 Task: Look for space in Mazyr, Belarus from 7th July, 2023 to 14th July, 2023 for 1 adult in price range Rs.6000 to Rs.14000. Place can be shared room with 1  bedroom having 1 bed and 1 bathroom. Property type can be house, flat, guest house, hotel. Booking option can be shelf check-in. Required host language is English.
Action: Mouse moved to (395, 126)
Screenshot: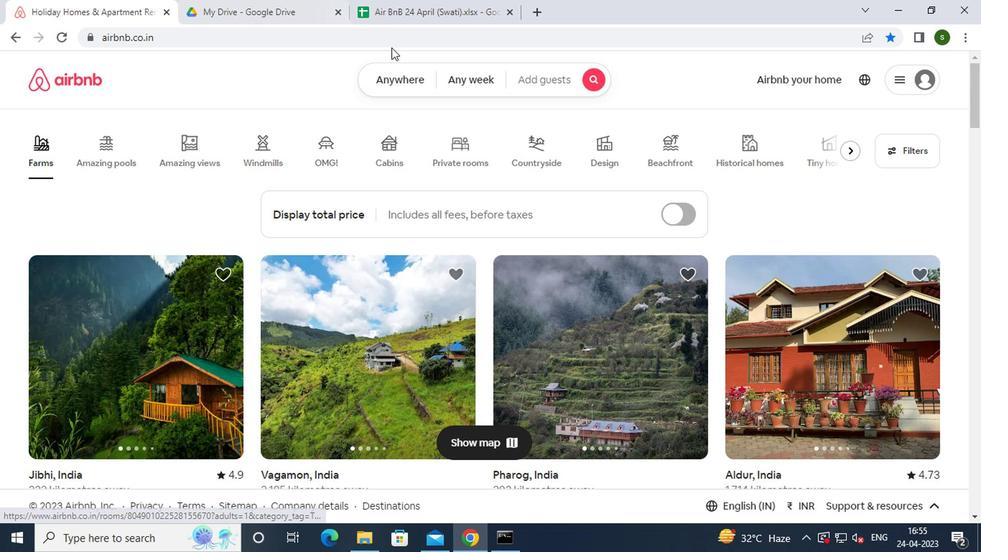 
Action: Mouse pressed left at (395, 126)
Screenshot: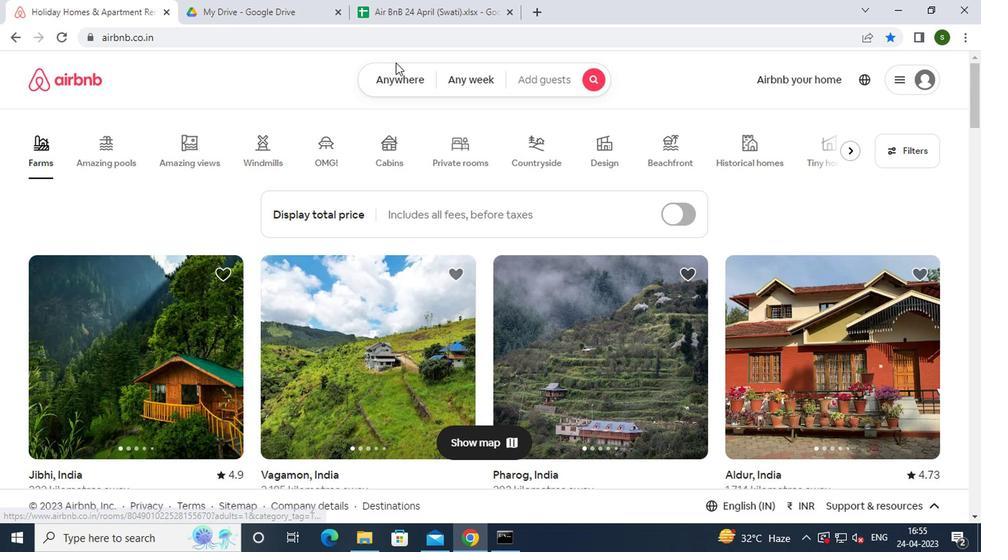 
Action: Mouse moved to (292, 172)
Screenshot: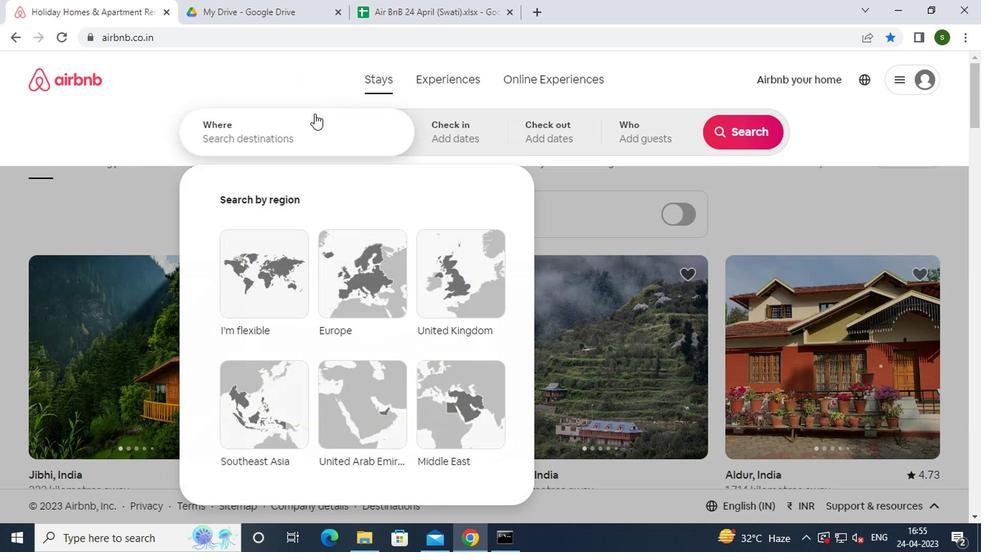 
Action: Mouse pressed left at (292, 172)
Screenshot: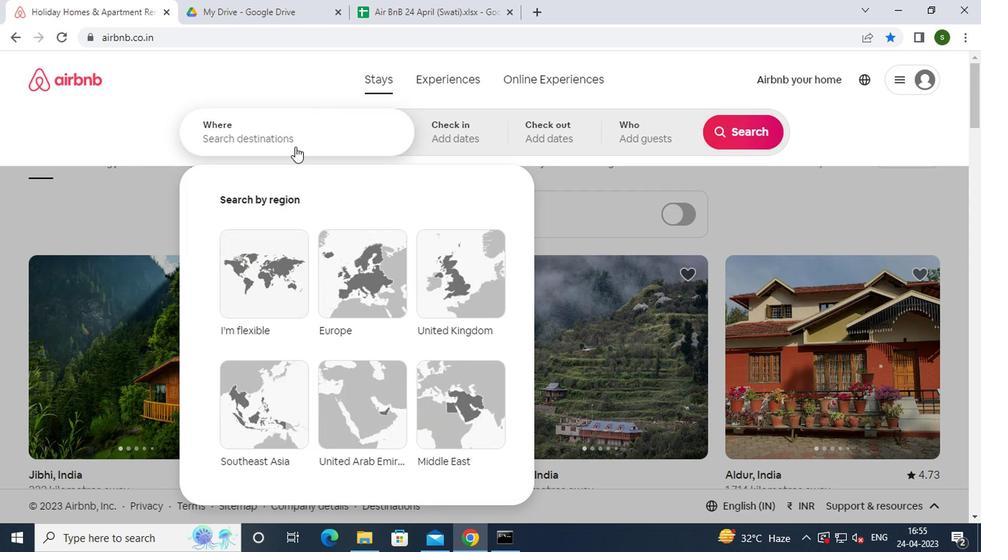 
Action: Mouse moved to (294, 169)
Screenshot: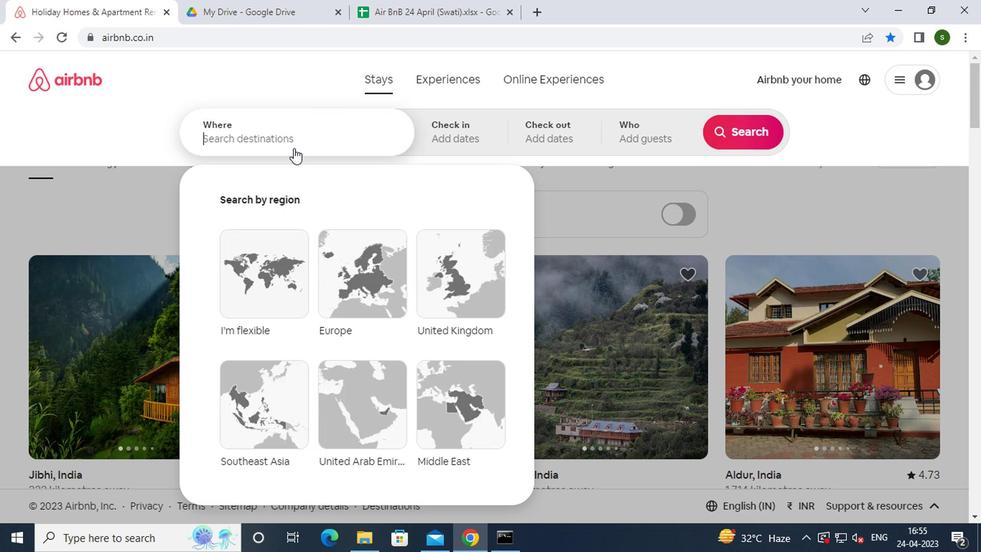 
Action: Key pressed m<Key.caps_lock>azyr,<Key.space><Key.caps_lock>b<Key.caps_lock>e
Screenshot: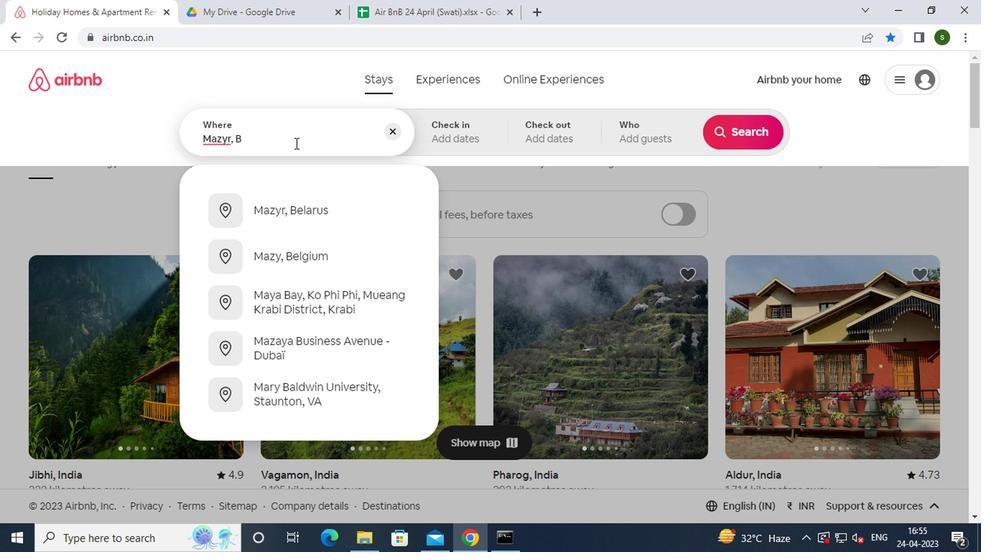 
Action: Mouse moved to (297, 208)
Screenshot: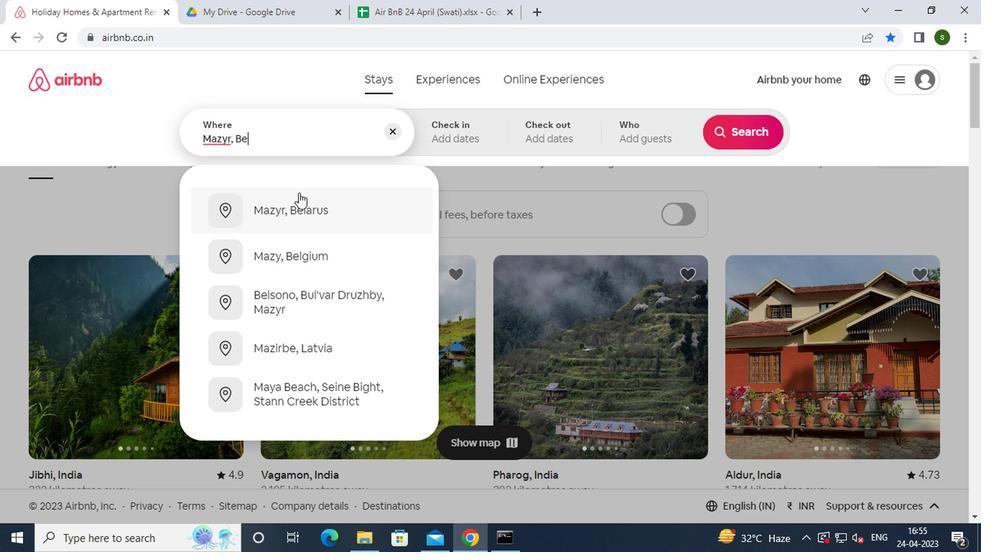
Action: Mouse pressed left at (297, 208)
Screenshot: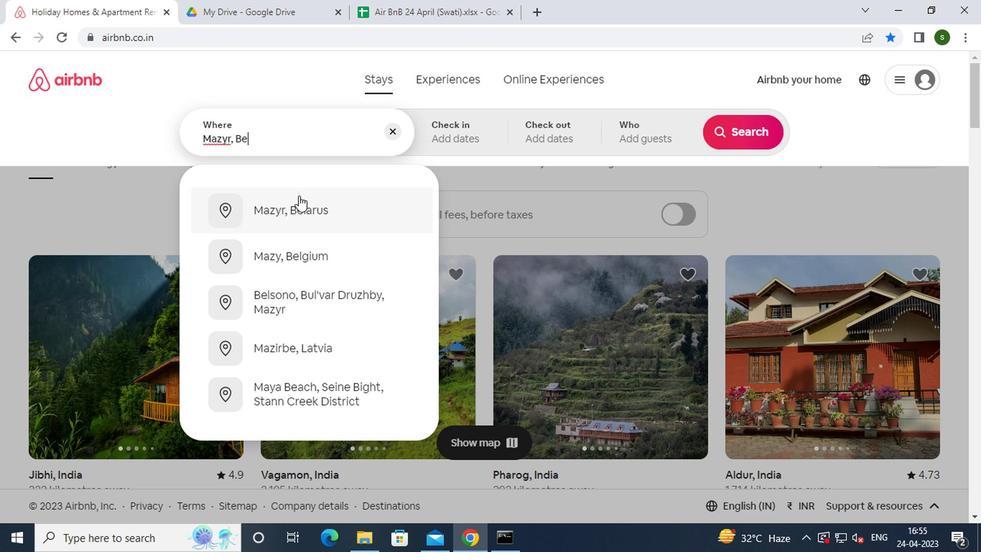 
Action: Mouse moved to (729, 233)
Screenshot: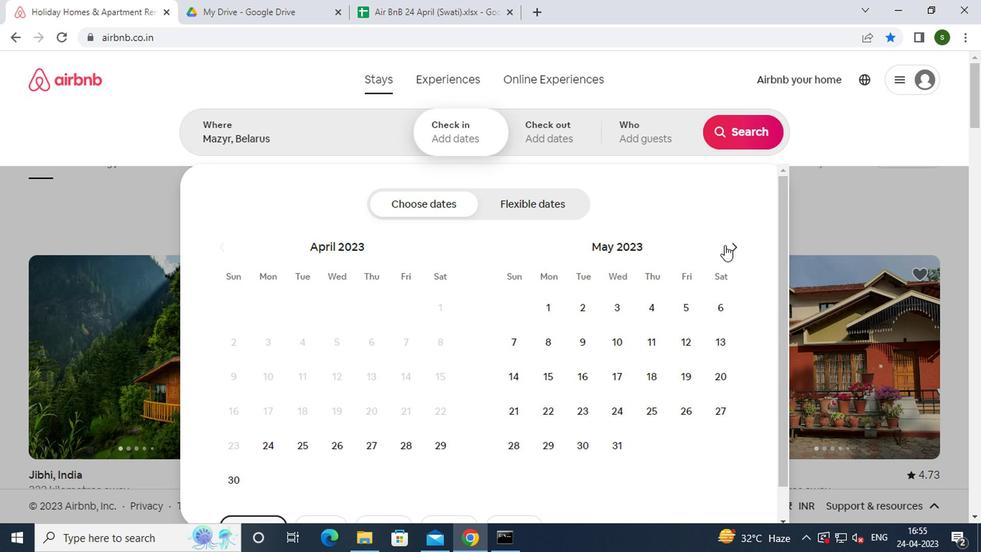 
Action: Mouse pressed left at (729, 233)
Screenshot: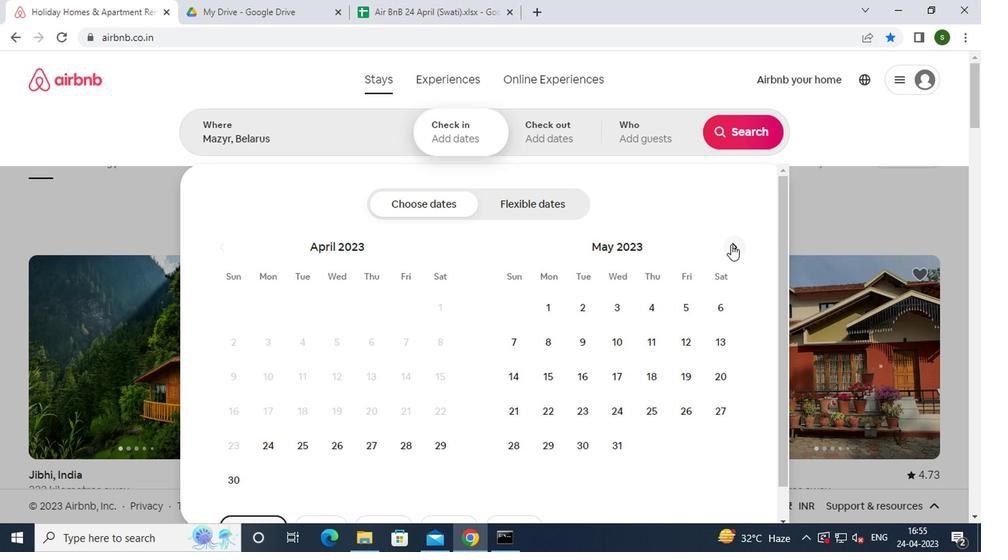 
Action: Mouse moved to (728, 233)
Screenshot: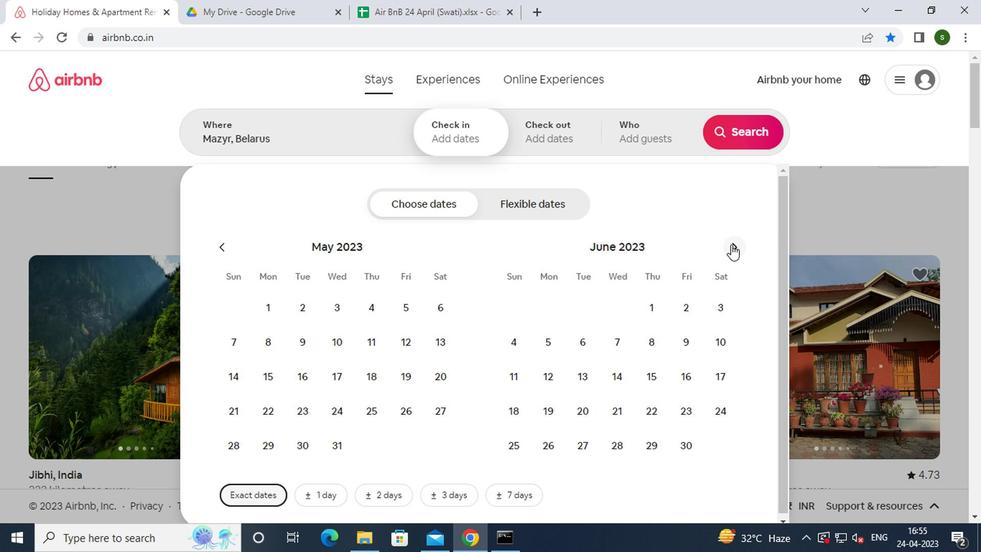 
Action: Mouse pressed left at (728, 233)
Screenshot: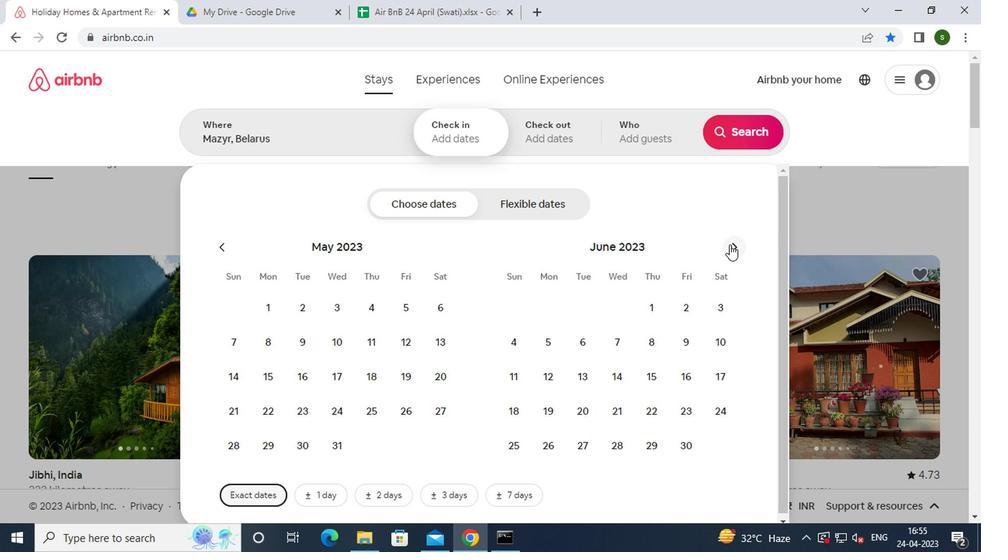 
Action: Mouse moved to (683, 290)
Screenshot: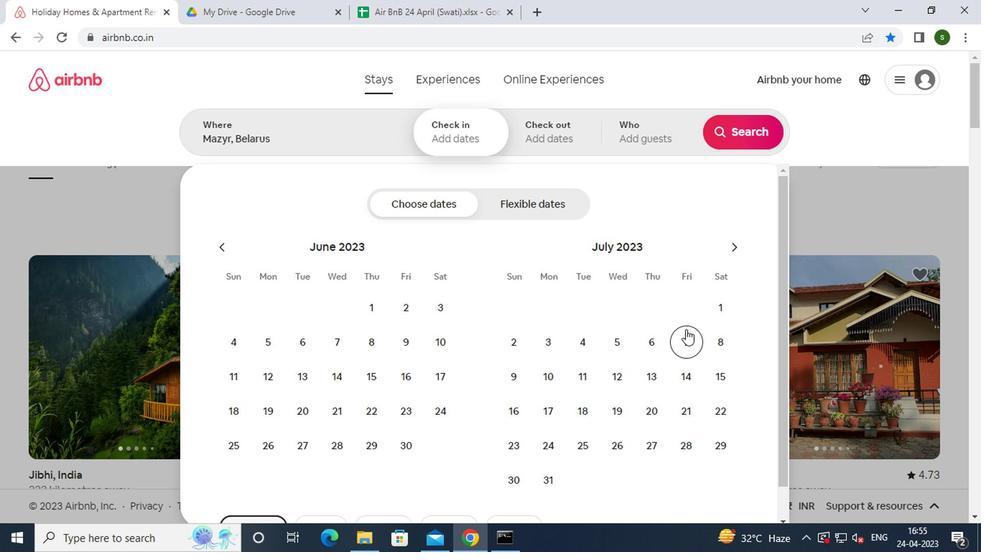 
Action: Mouse pressed left at (683, 290)
Screenshot: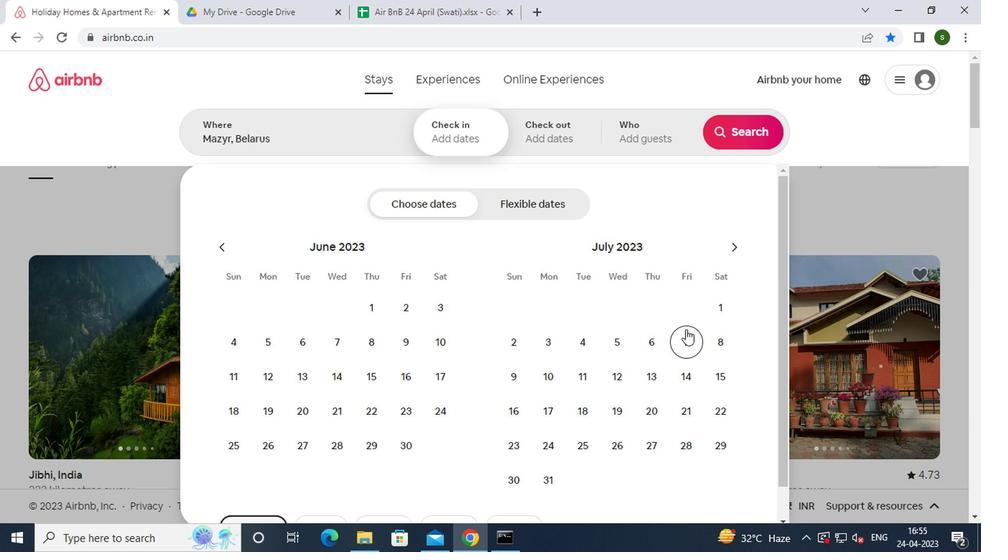 
Action: Mouse moved to (681, 313)
Screenshot: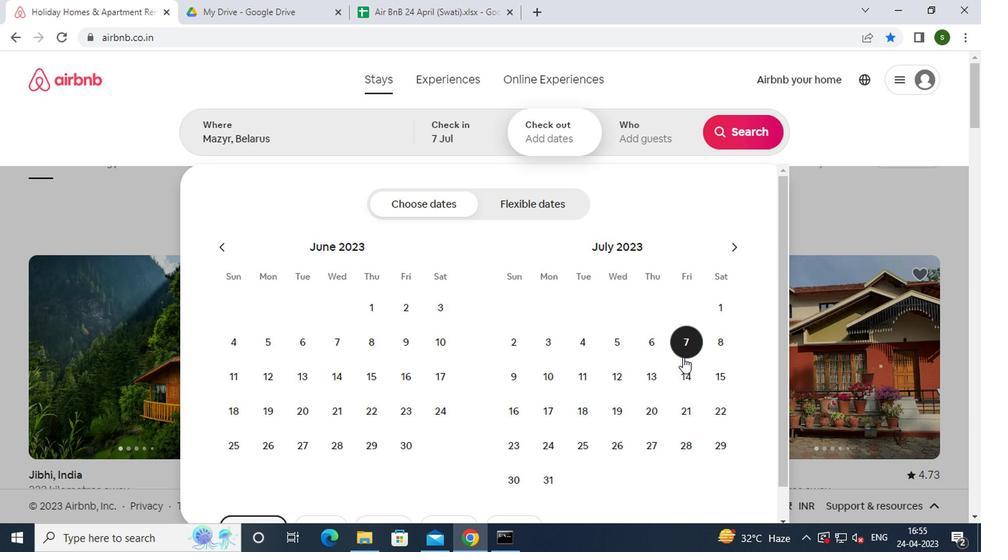 
Action: Mouse pressed left at (681, 313)
Screenshot: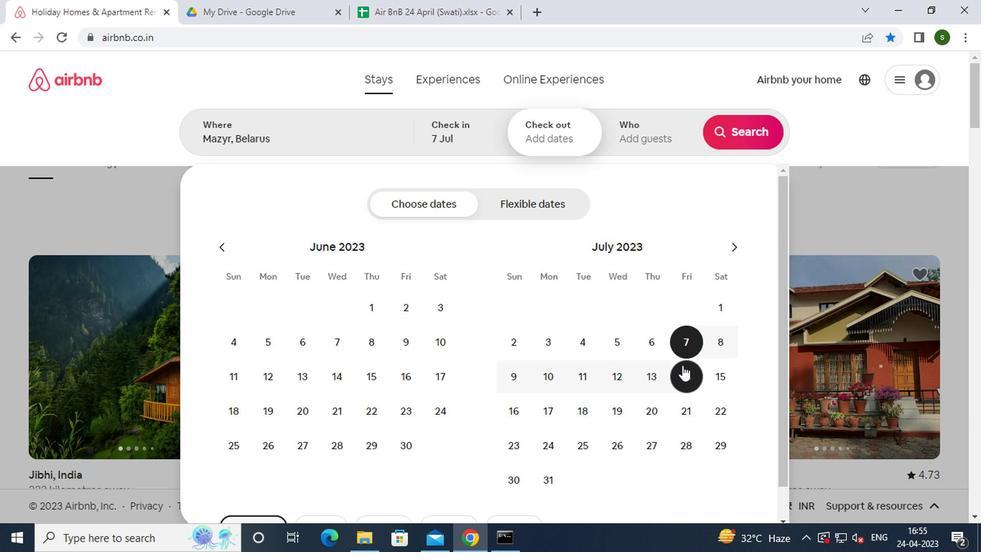 
Action: Mouse moved to (633, 170)
Screenshot: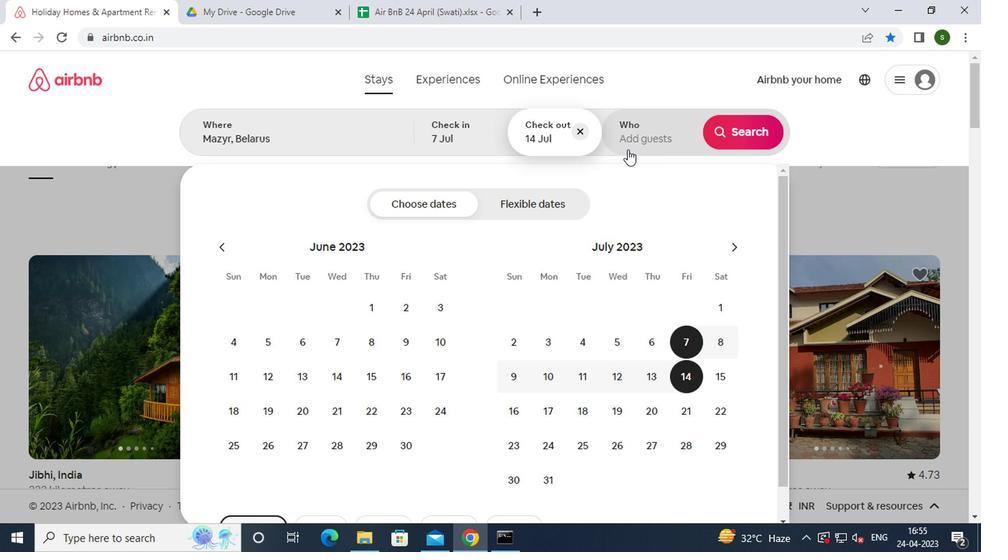 
Action: Mouse pressed left at (633, 170)
Screenshot: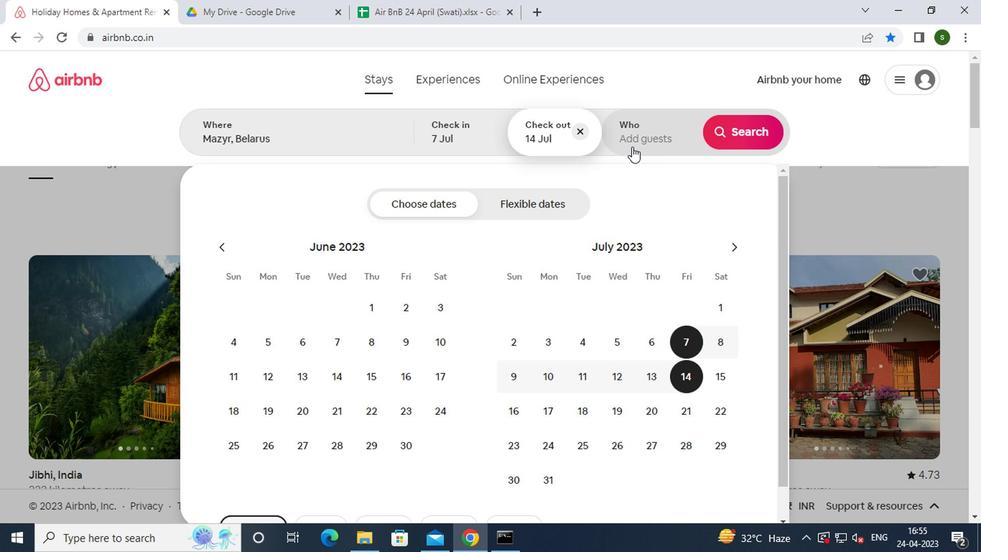 
Action: Mouse moved to (750, 214)
Screenshot: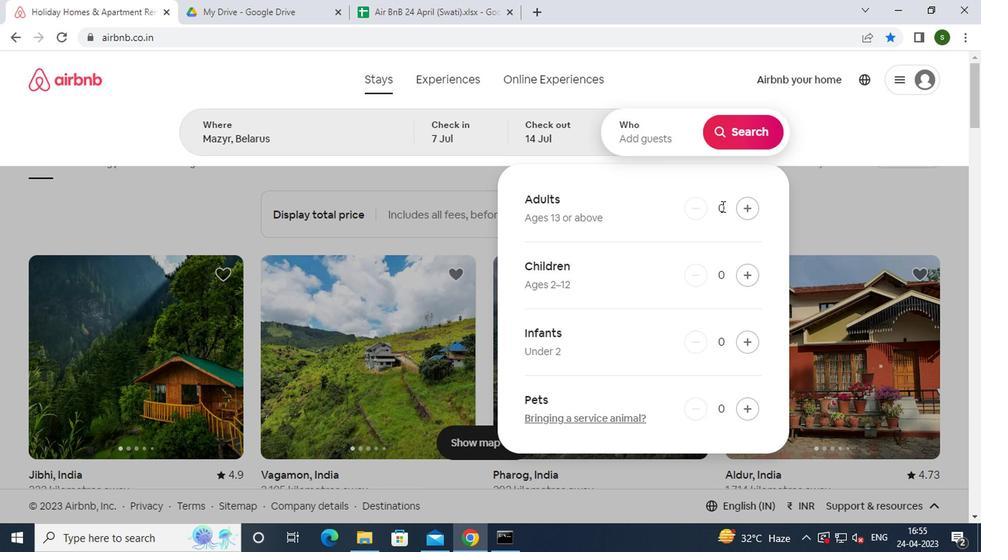 
Action: Mouse pressed left at (750, 214)
Screenshot: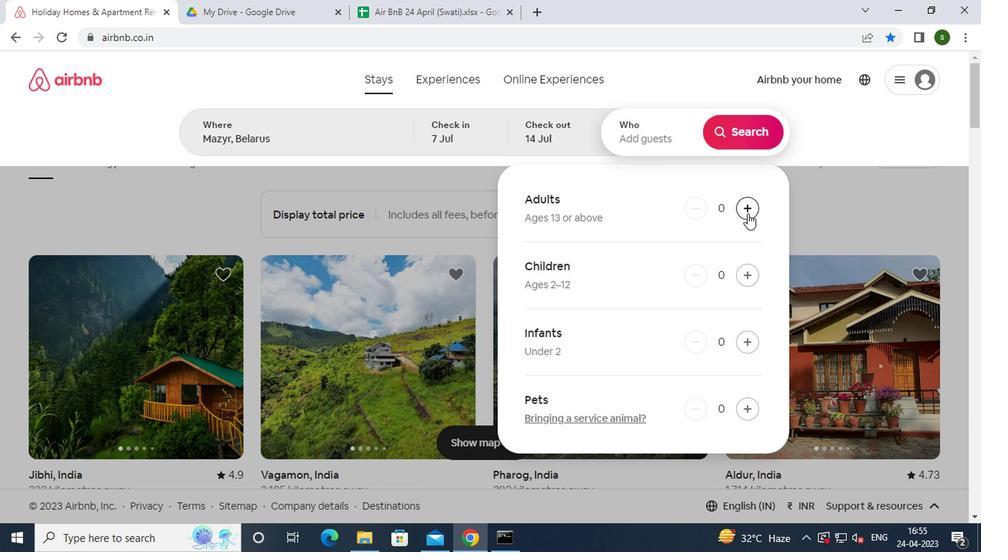 
Action: Mouse moved to (741, 162)
Screenshot: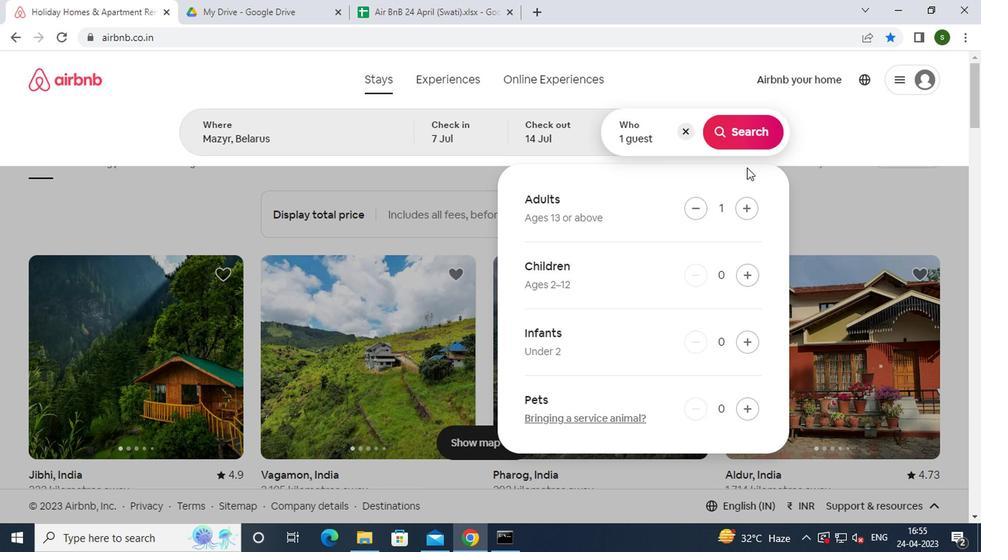 
Action: Mouse pressed left at (741, 162)
Screenshot: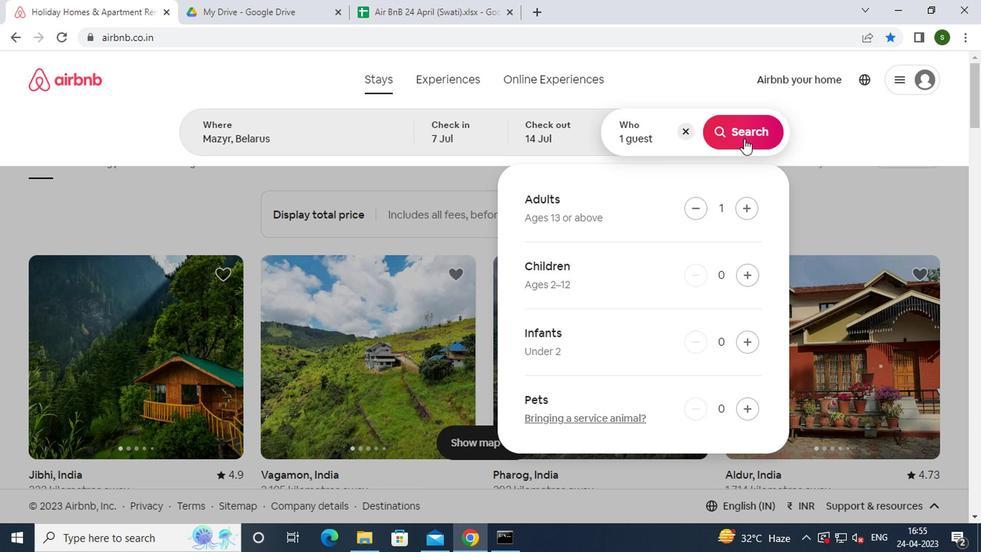 
Action: Mouse moved to (916, 168)
Screenshot: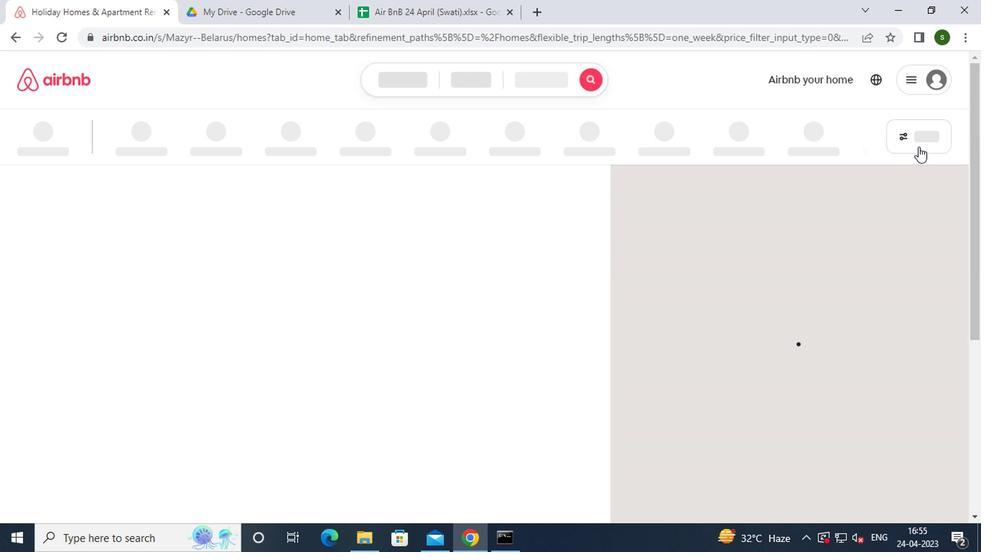 
Action: Mouse pressed left at (916, 168)
Screenshot: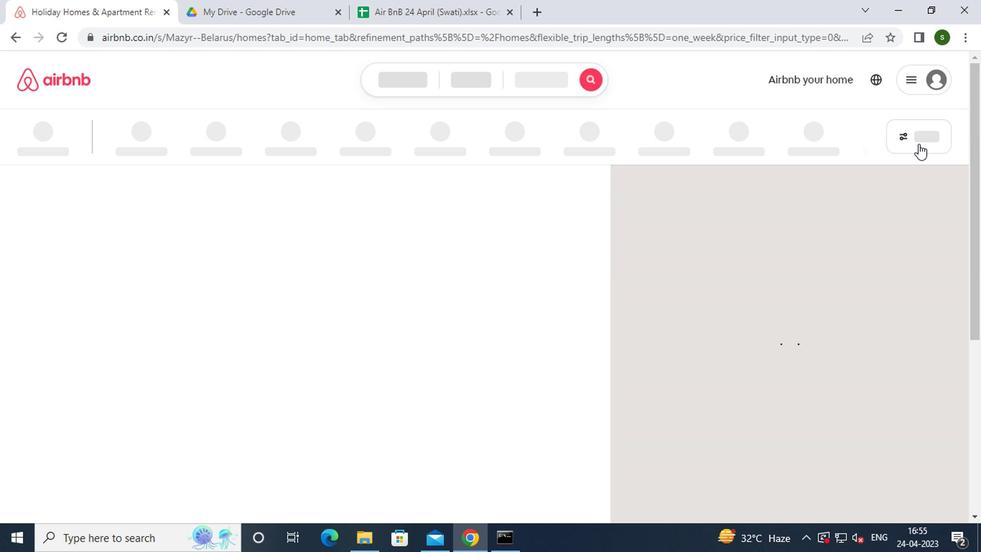 
Action: Mouse moved to (322, 220)
Screenshot: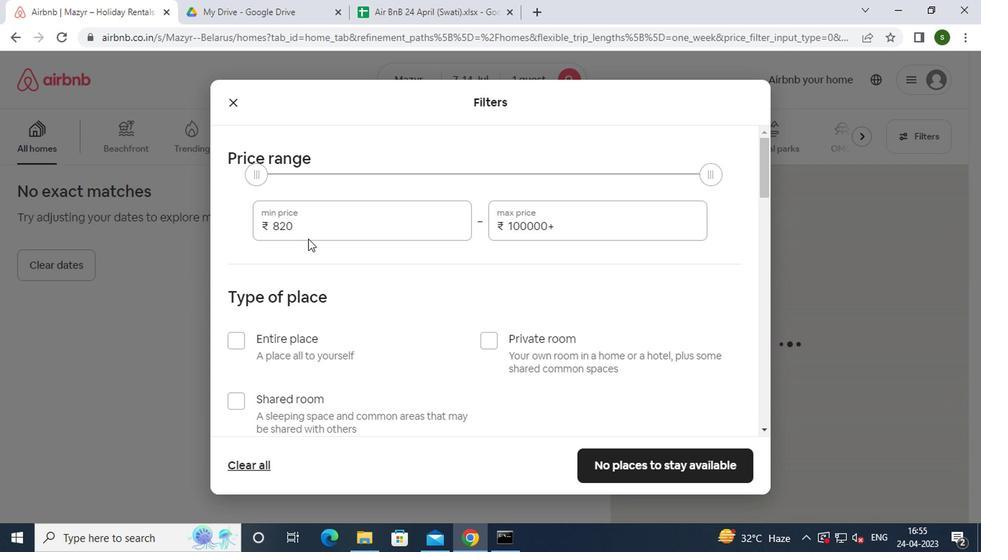 
Action: Mouse pressed left at (322, 220)
Screenshot: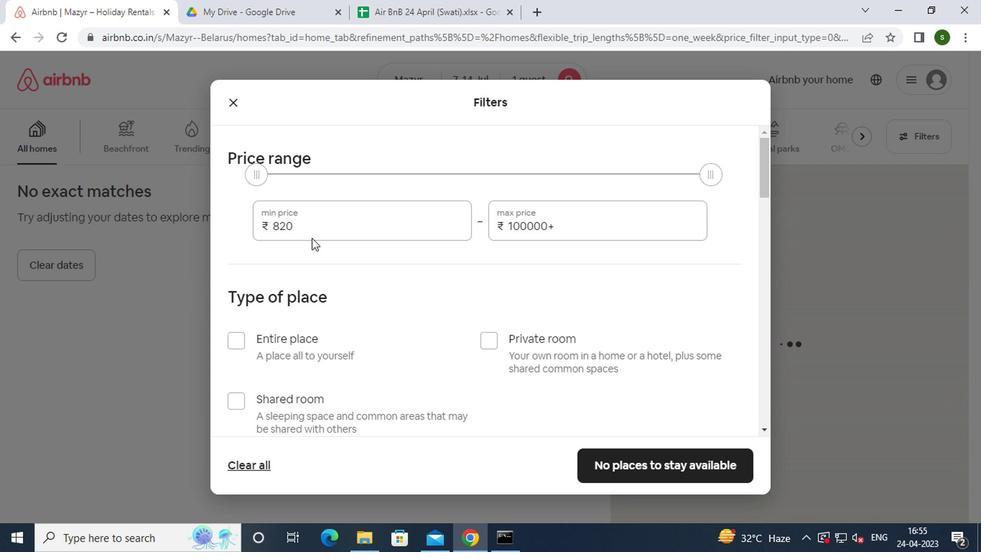 
Action: Key pressed <Key.backspace><Key.backspace><Key.backspace><Key.backspace><Key.backspace><Key.backspace><Key.backspace><Key.backspace>6000
Screenshot: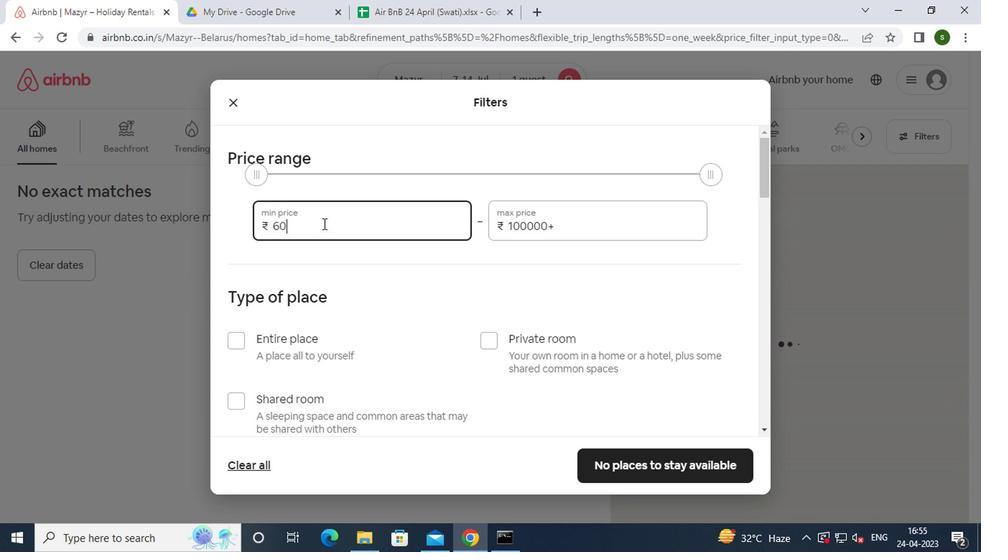 
Action: Mouse moved to (558, 220)
Screenshot: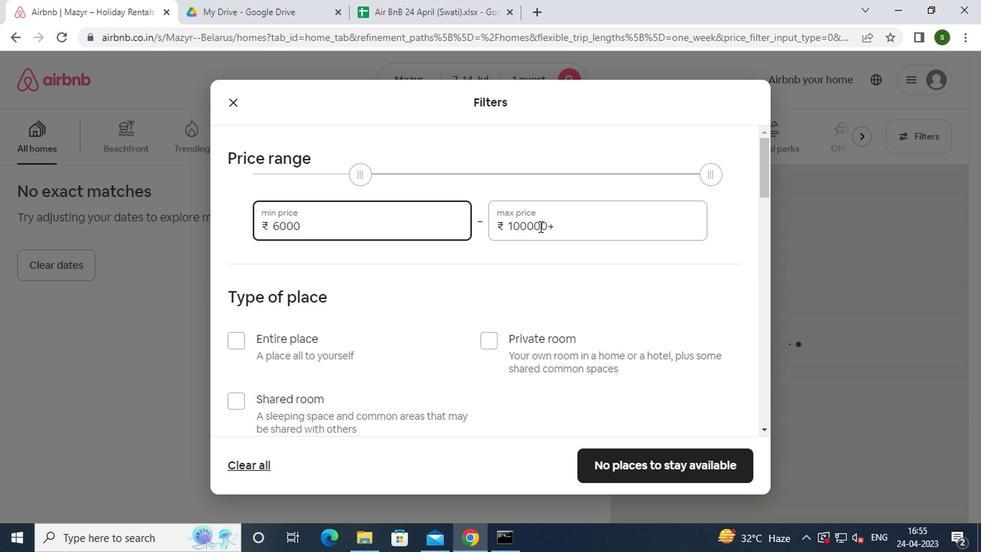 
Action: Mouse pressed left at (558, 220)
Screenshot: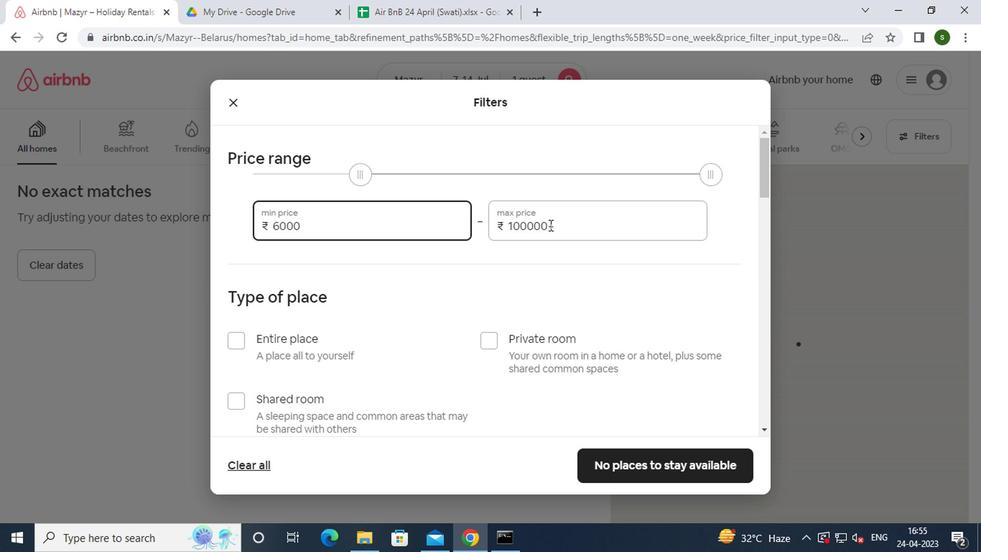 
Action: Mouse moved to (523, 227)
Screenshot: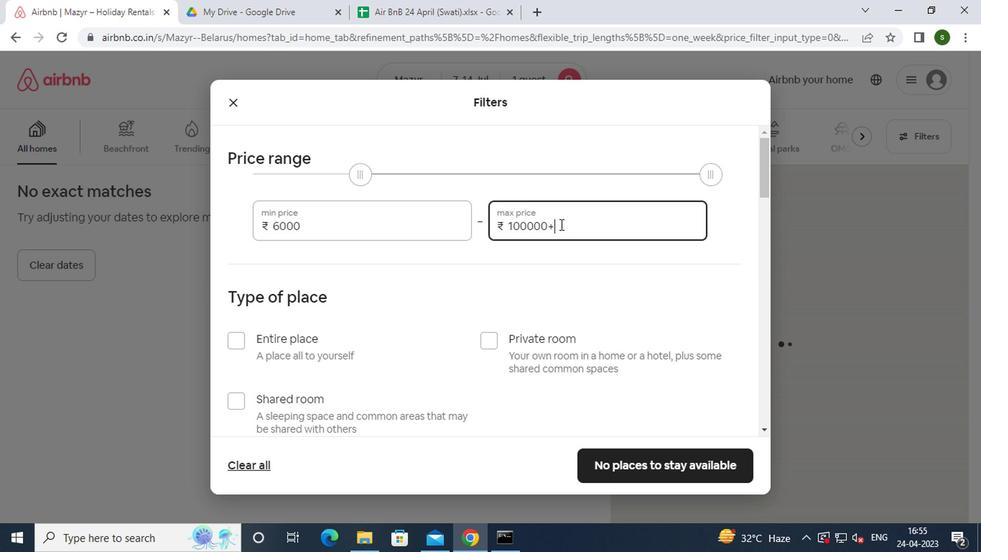
Action: Key pressed <Key.backspace><Key.backspace><Key.backspace><Key.backspace><Key.backspace><Key.backspace><Key.backspace><Key.backspace><Key.backspace><Key.backspace><Key.backspace><Key.backspace><Key.backspace>14000
Screenshot: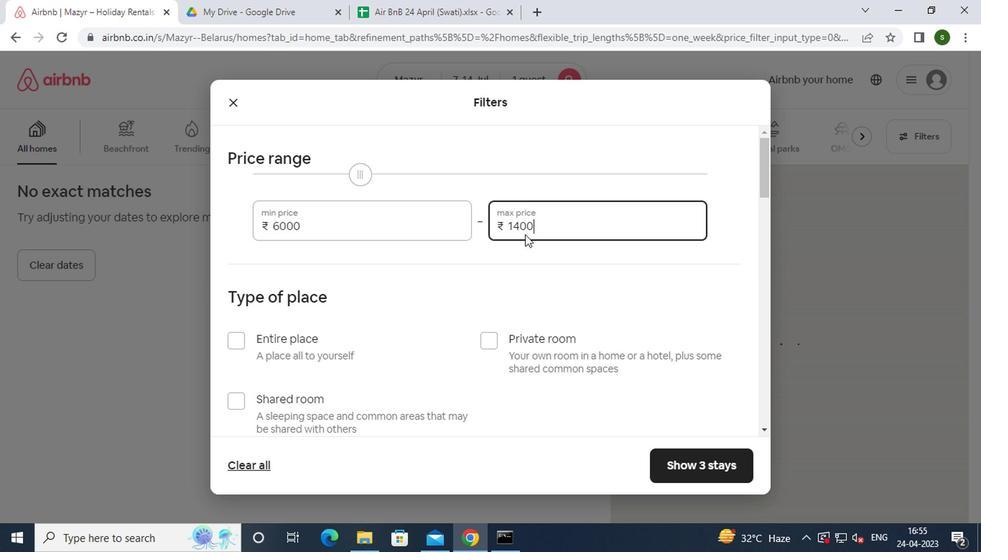 
Action: Mouse moved to (494, 260)
Screenshot: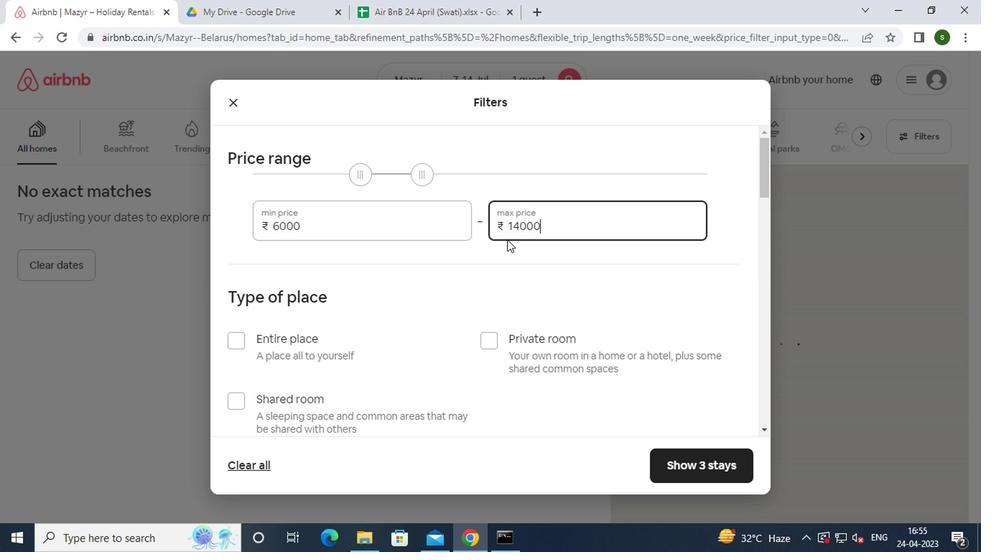 
Action: Mouse scrolled (494, 259) with delta (0, 0)
Screenshot: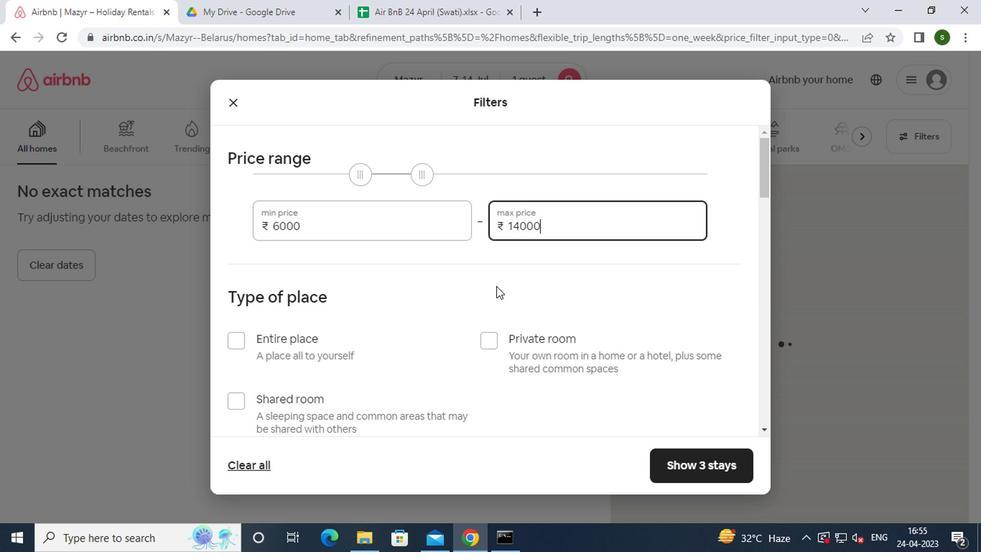 
Action: Mouse moved to (349, 290)
Screenshot: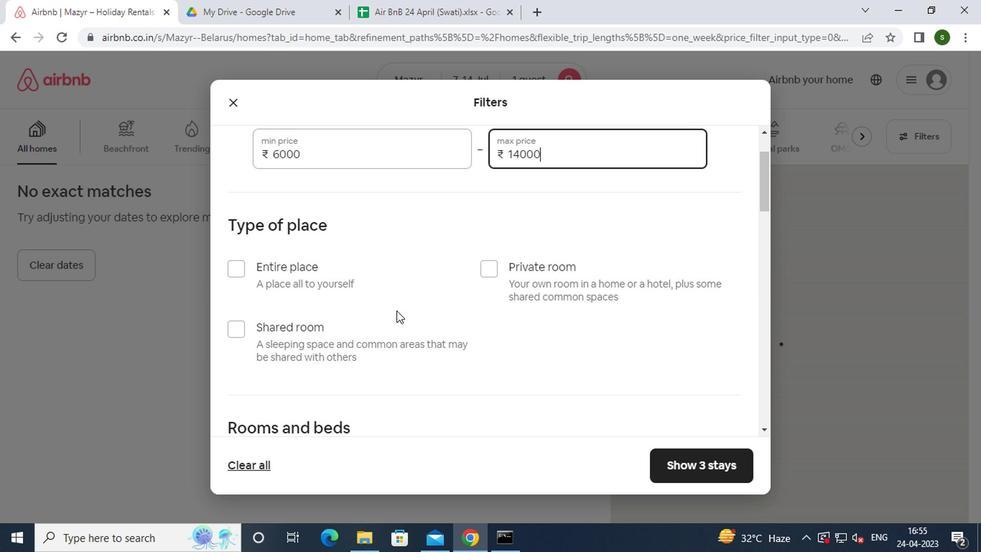 
Action: Mouse pressed left at (349, 290)
Screenshot: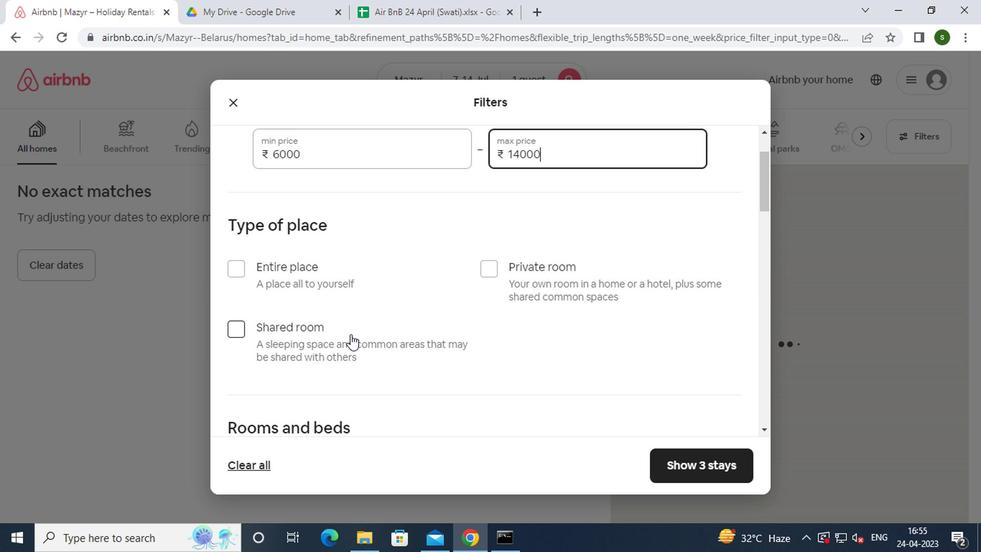 
Action: Mouse moved to (367, 280)
Screenshot: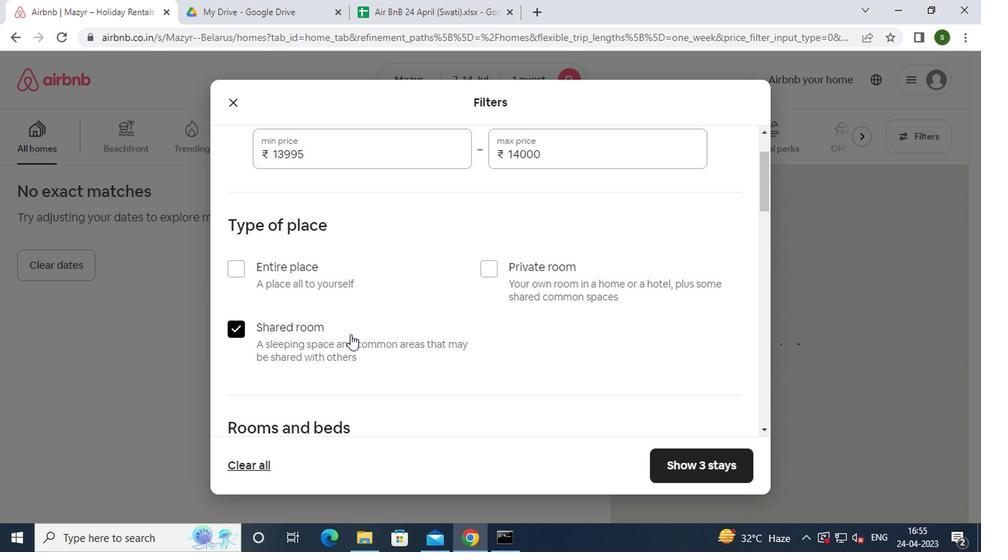 
Action: Mouse scrolled (367, 279) with delta (0, 0)
Screenshot: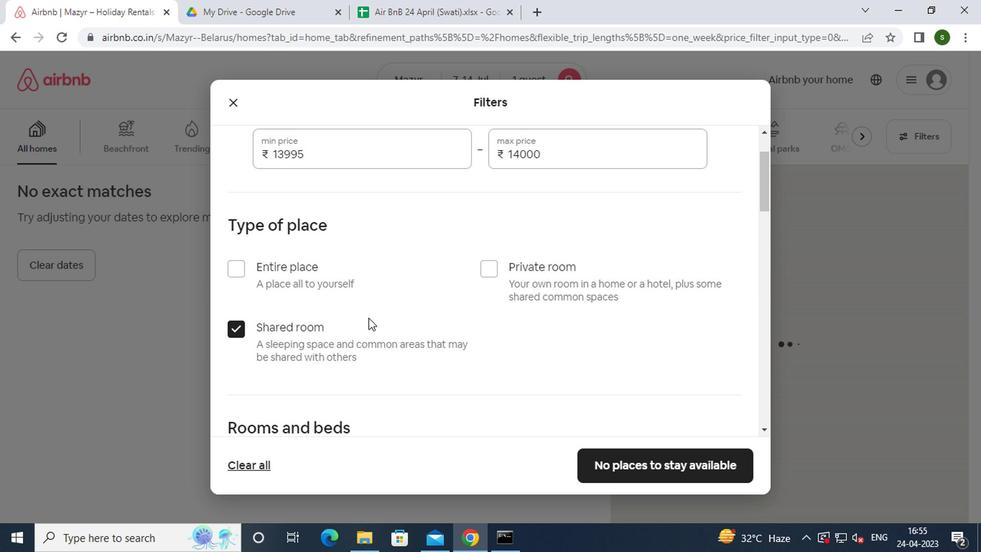 
Action: Mouse scrolled (367, 279) with delta (0, 0)
Screenshot: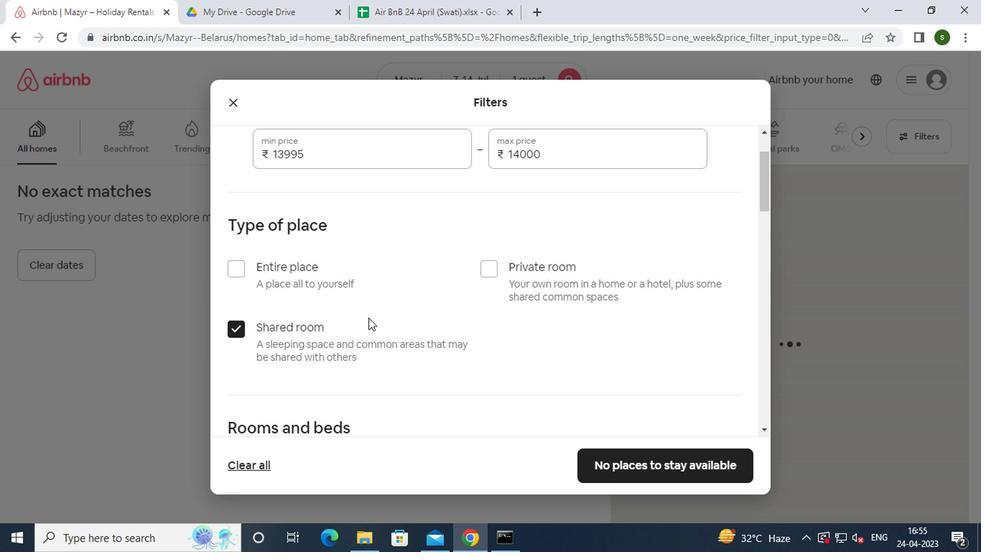 
Action: Mouse moved to (321, 304)
Screenshot: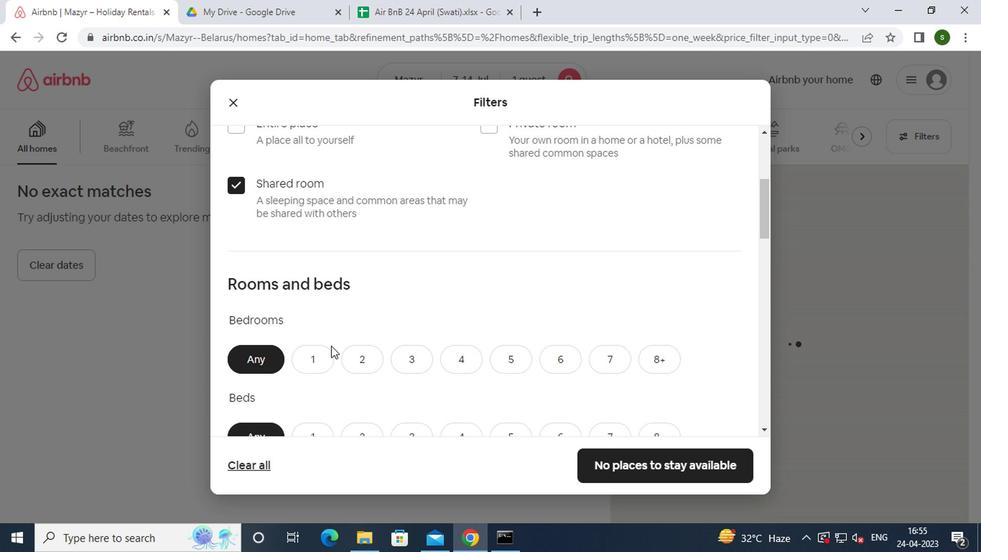 
Action: Mouse pressed left at (321, 304)
Screenshot: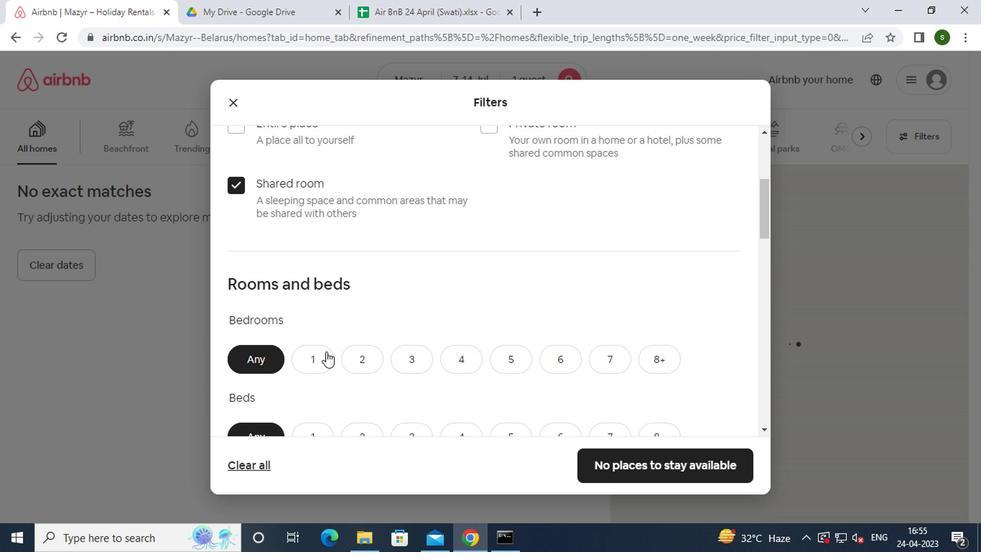 
Action: Mouse moved to (368, 283)
Screenshot: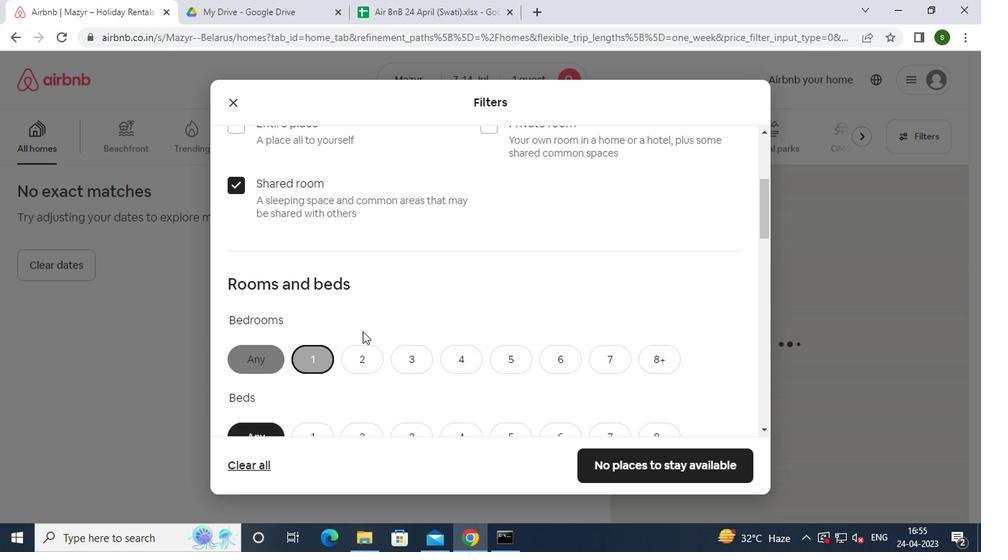 
Action: Mouse scrolled (368, 283) with delta (0, 0)
Screenshot: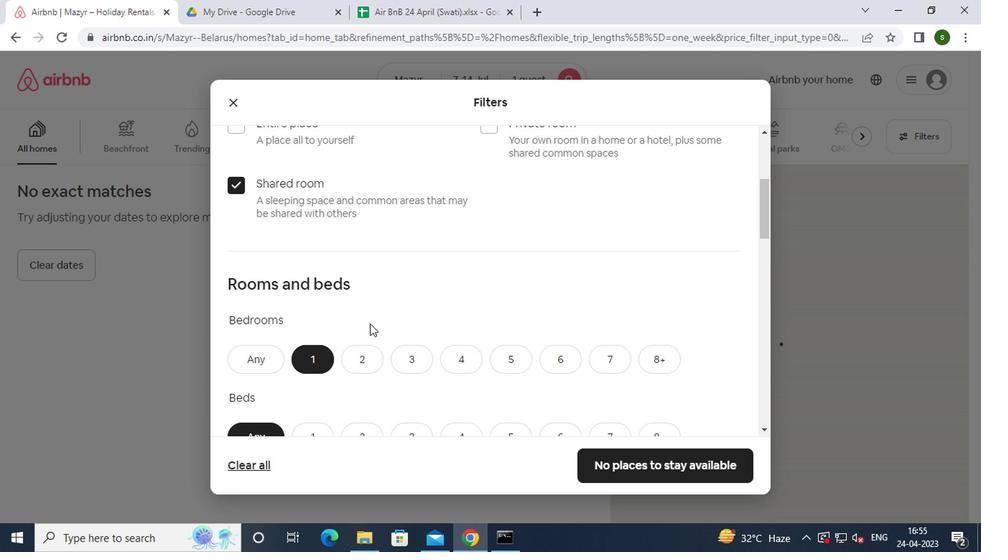 
Action: Mouse scrolled (368, 283) with delta (0, 0)
Screenshot: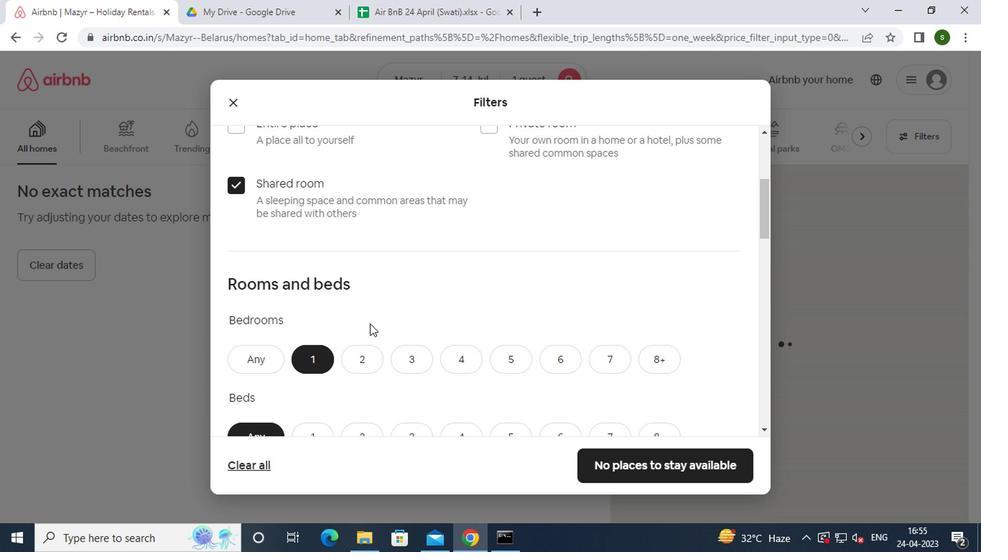 
Action: Mouse scrolled (368, 283) with delta (0, 0)
Screenshot: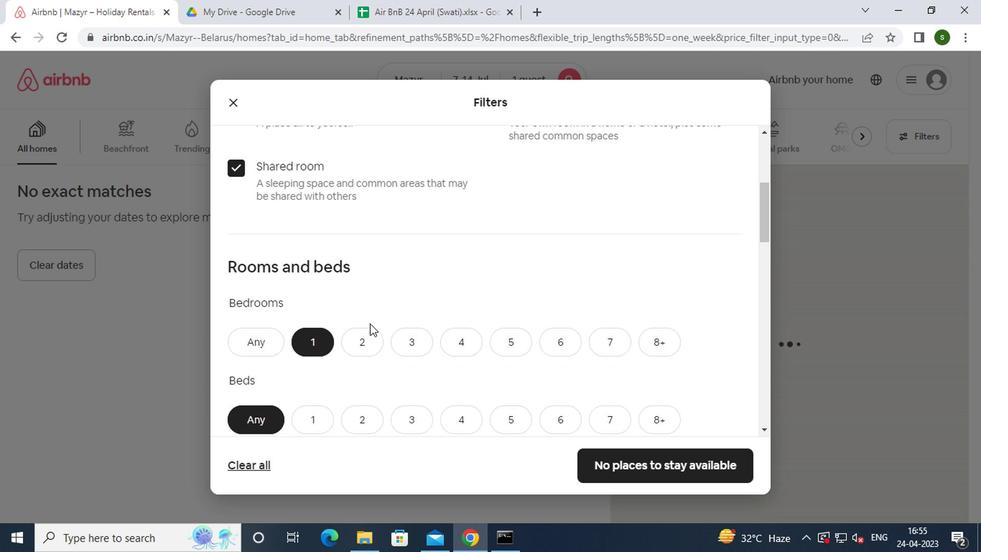 
Action: Mouse moved to (318, 213)
Screenshot: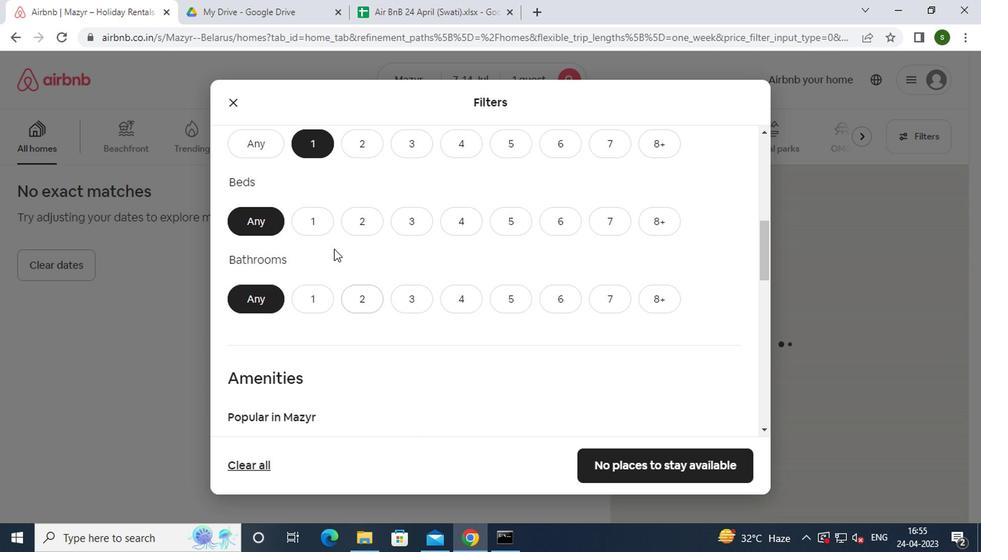 
Action: Mouse pressed left at (318, 213)
Screenshot: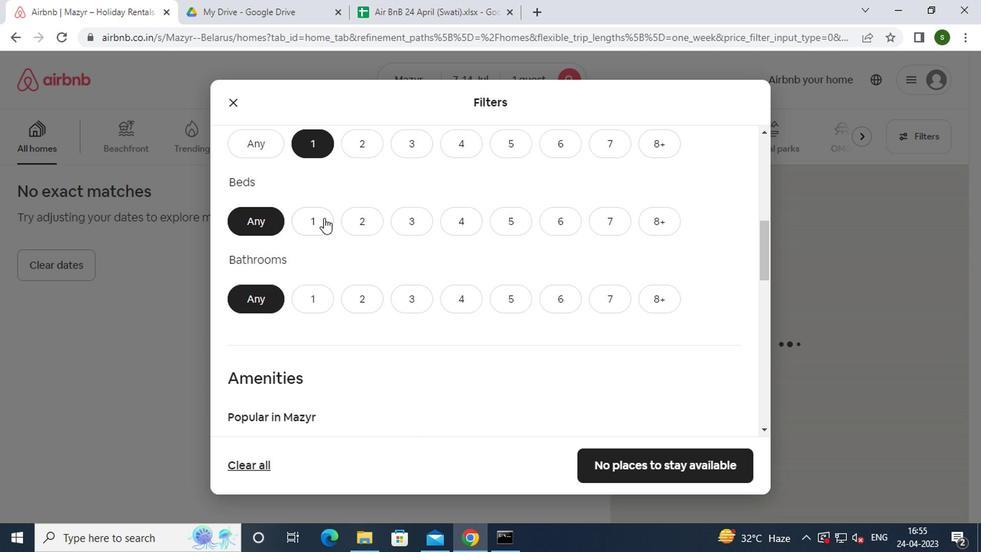 
Action: Mouse moved to (322, 267)
Screenshot: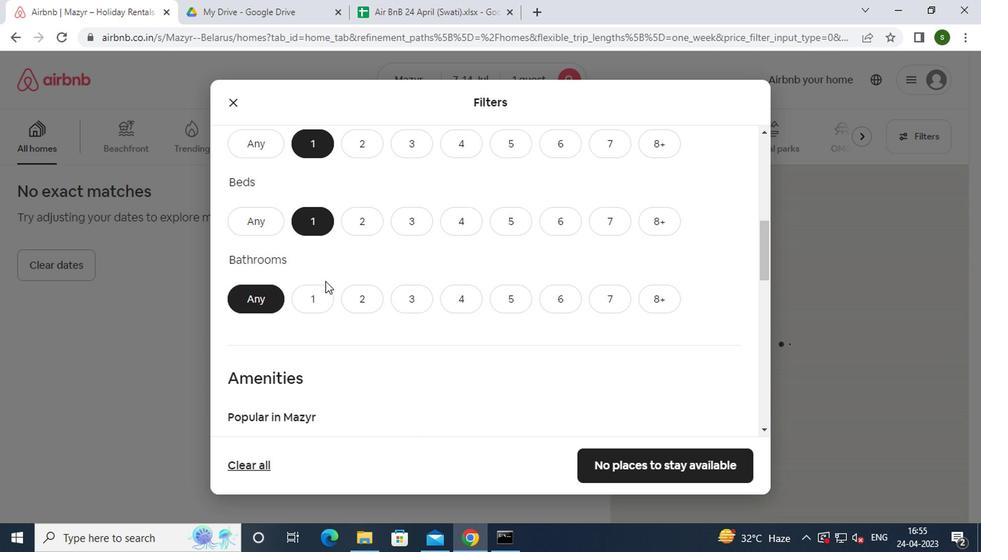 
Action: Mouse pressed left at (322, 267)
Screenshot: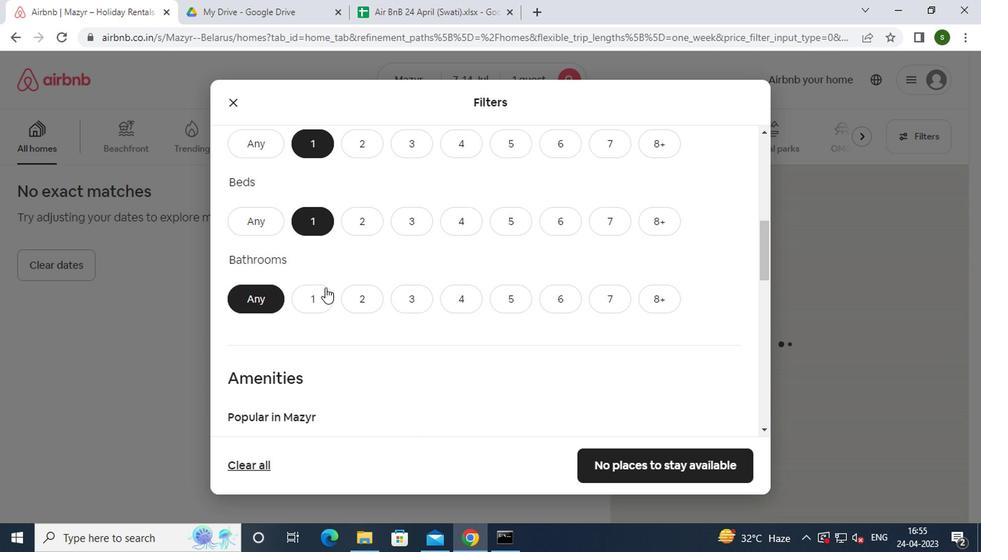 
Action: Mouse moved to (394, 248)
Screenshot: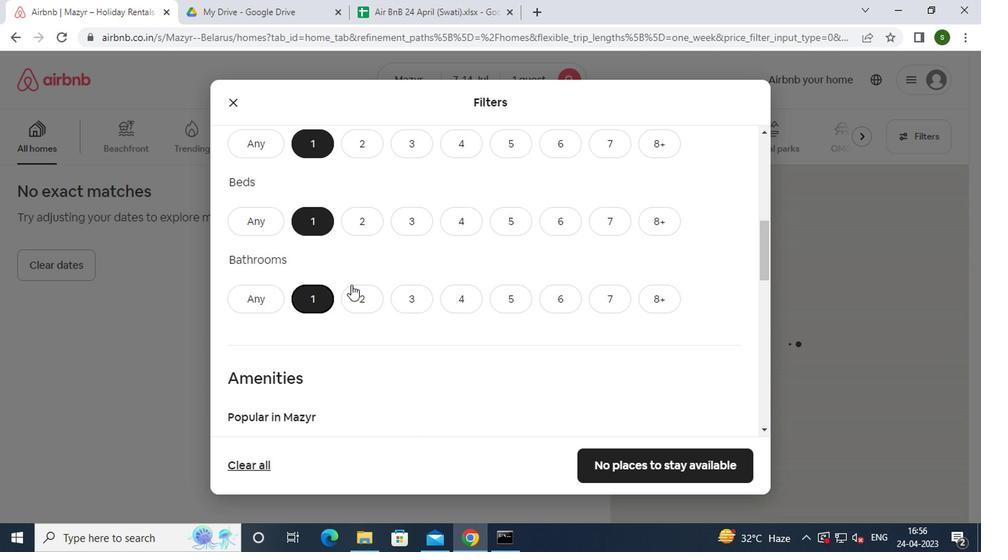 
Action: Mouse scrolled (394, 247) with delta (0, 0)
Screenshot: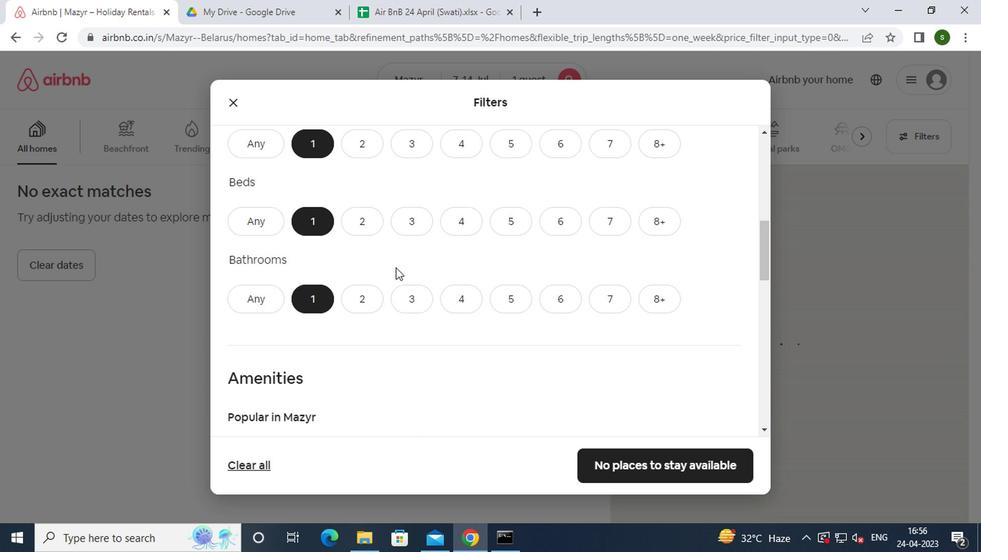 
Action: Mouse scrolled (394, 247) with delta (0, 0)
Screenshot: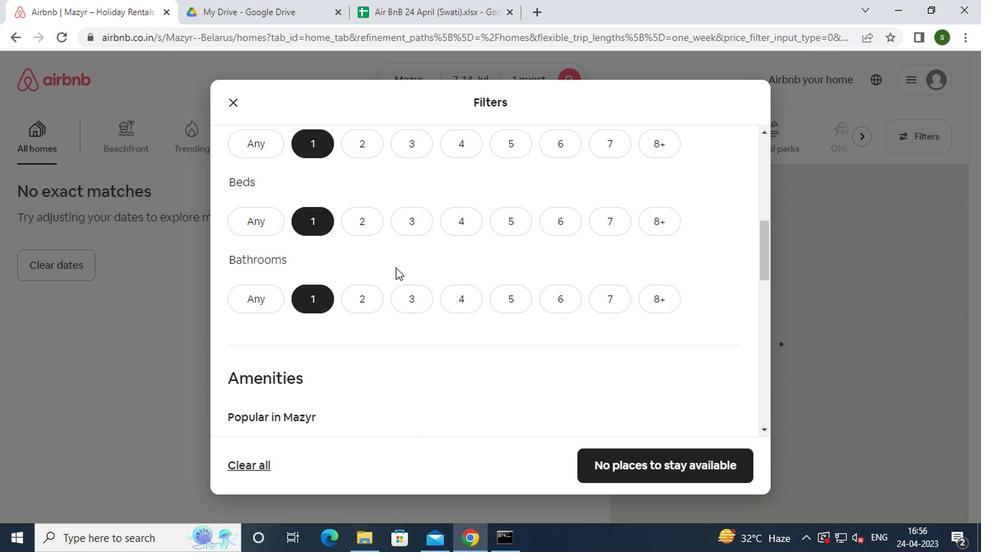 
Action: Mouse scrolled (394, 247) with delta (0, 0)
Screenshot: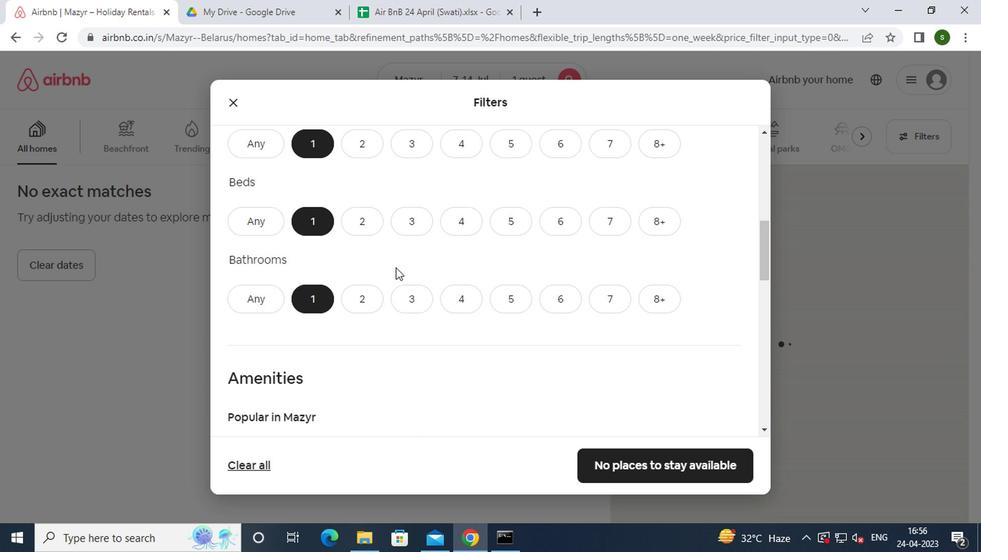 
Action: Mouse moved to (395, 247)
Screenshot: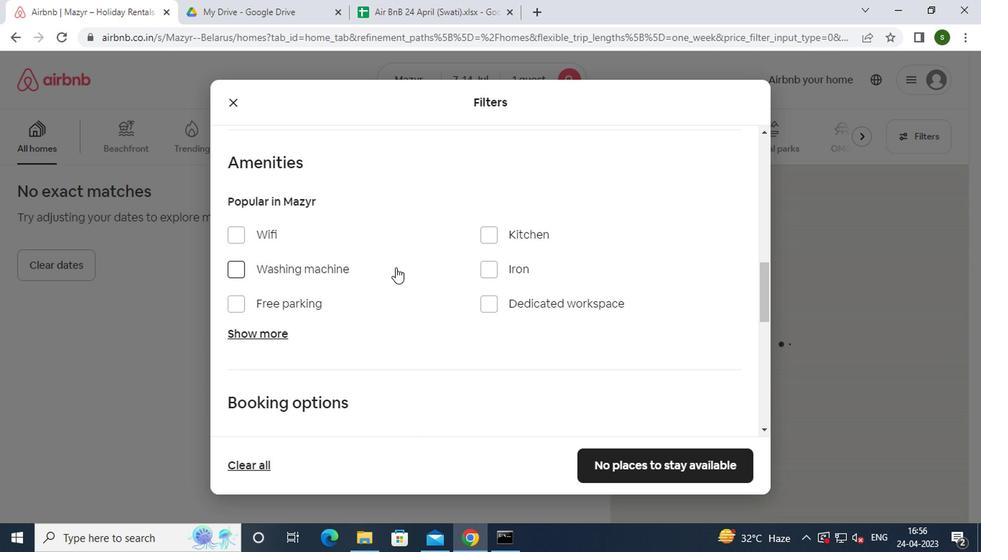 
Action: Mouse scrolled (395, 247) with delta (0, 0)
Screenshot: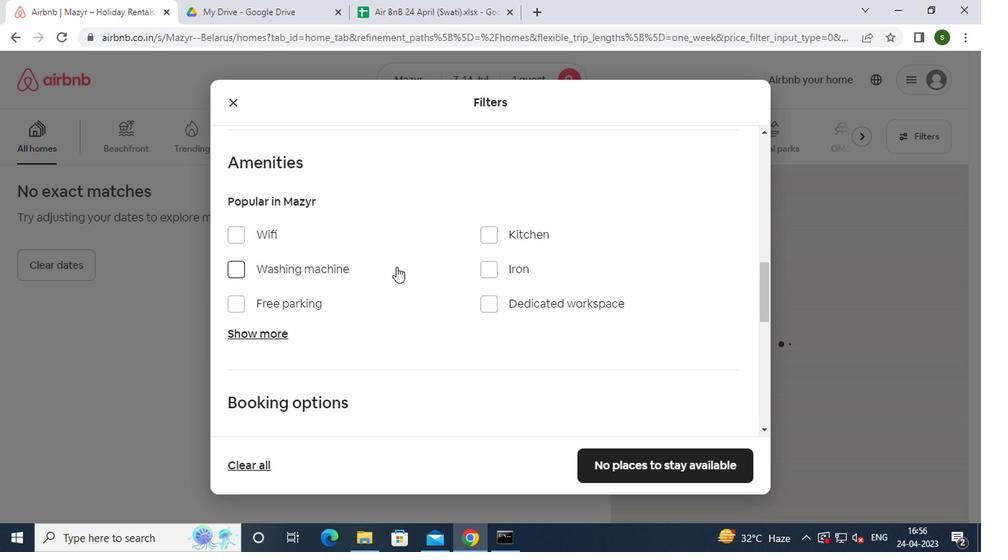 
Action: Mouse scrolled (395, 247) with delta (0, 0)
Screenshot: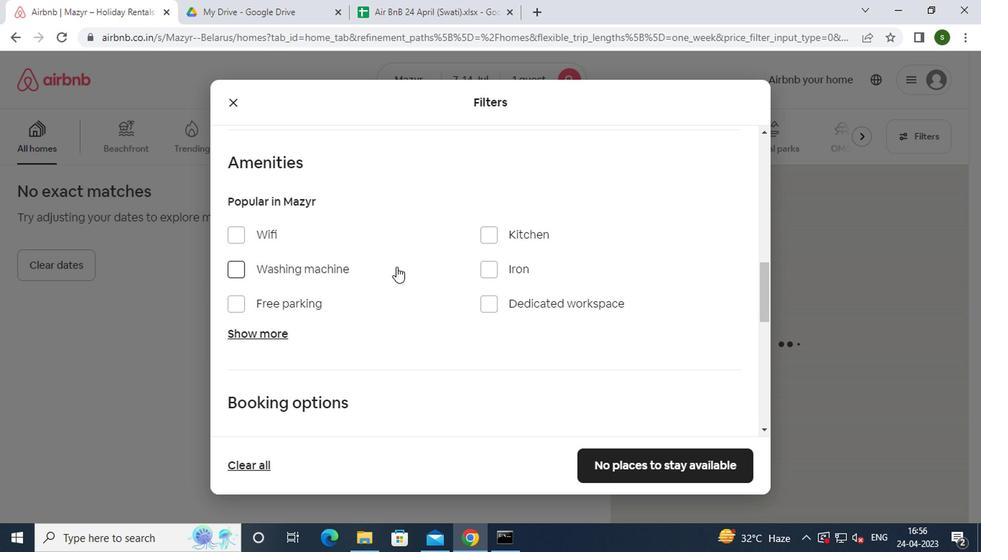 
Action: Mouse scrolled (395, 247) with delta (0, 0)
Screenshot: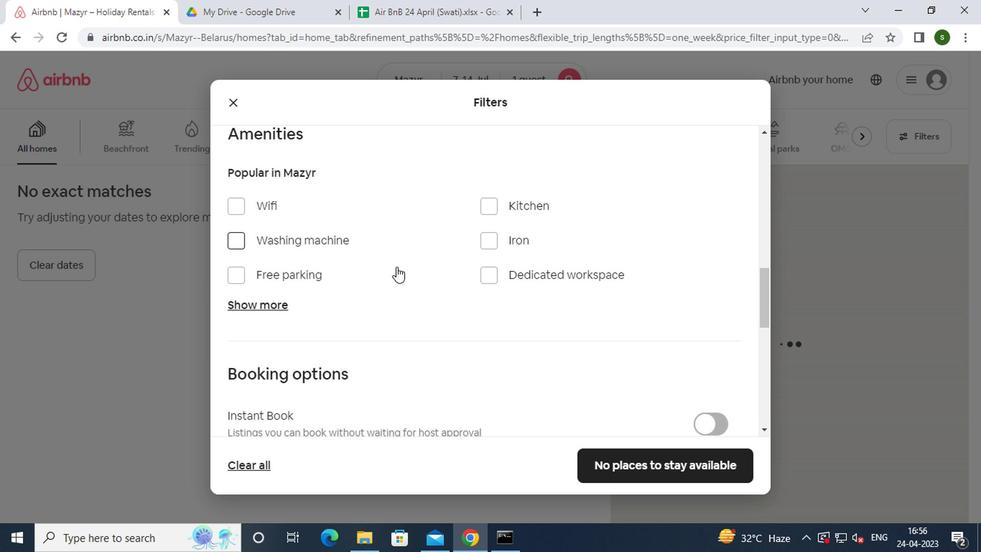 
Action: Mouse moved to (703, 258)
Screenshot: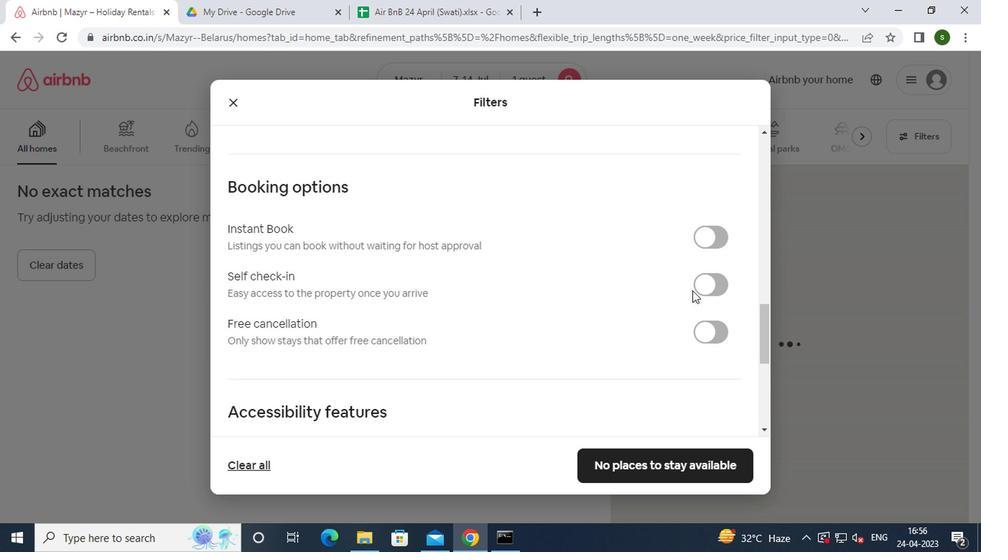 
Action: Mouse pressed left at (703, 258)
Screenshot: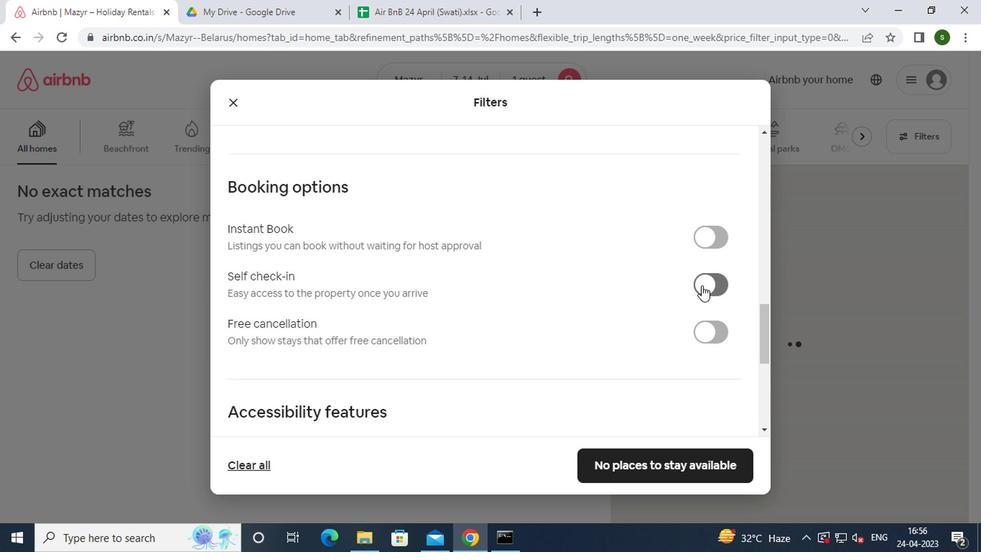 
Action: Mouse moved to (601, 263)
Screenshot: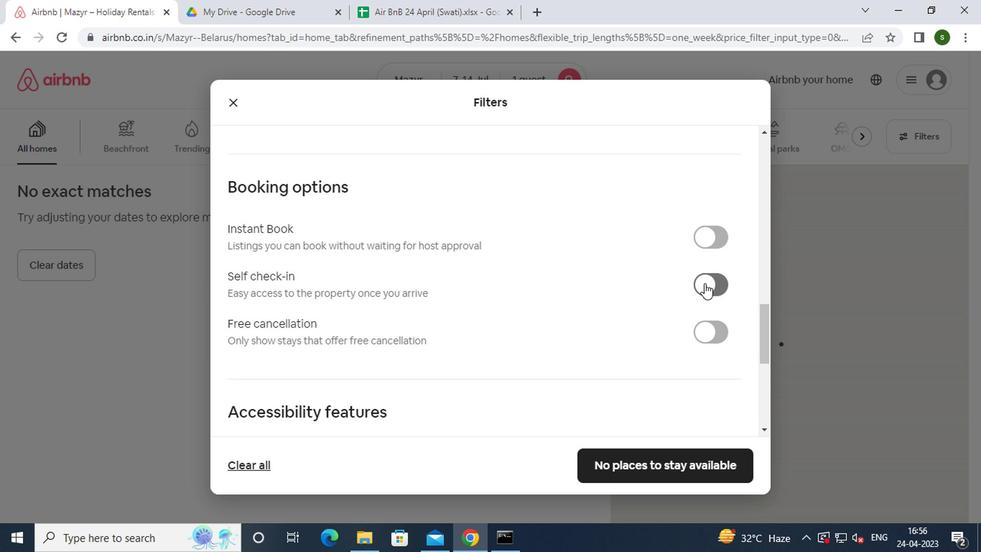
Action: Mouse scrolled (601, 263) with delta (0, 0)
Screenshot: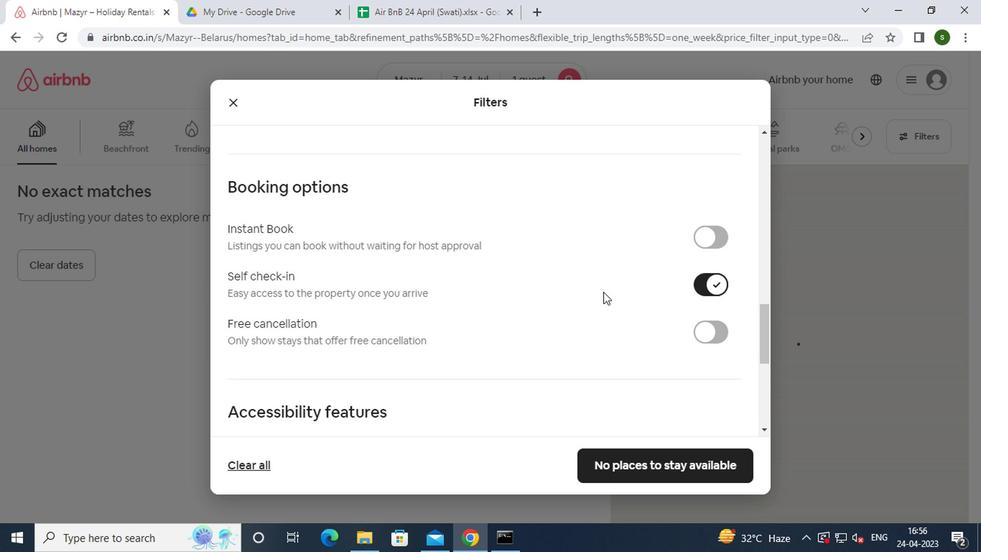 
Action: Mouse scrolled (601, 263) with delta (0, 0)
Screenshot: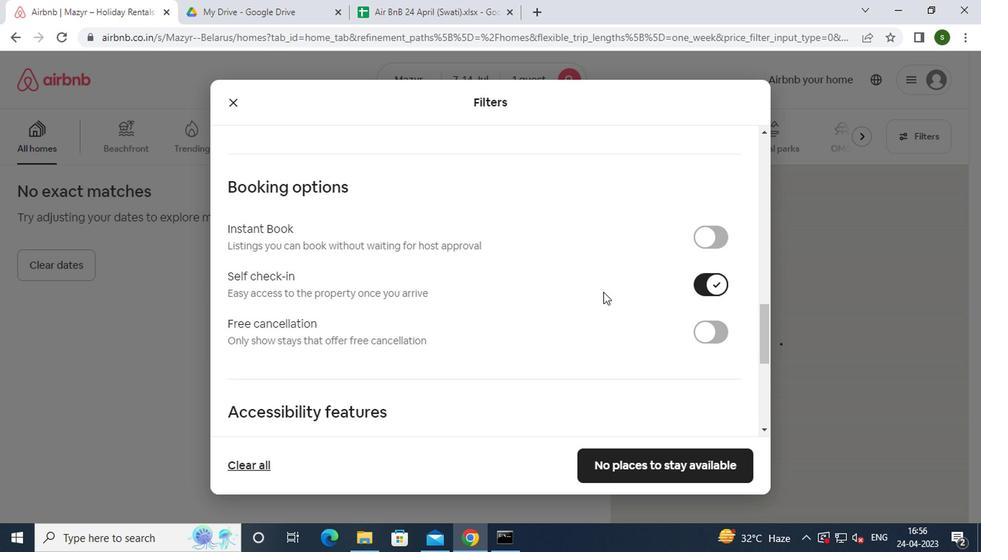 
Action: Mouse scrolled (601, 263) with delta (0, 0)
Screenshot: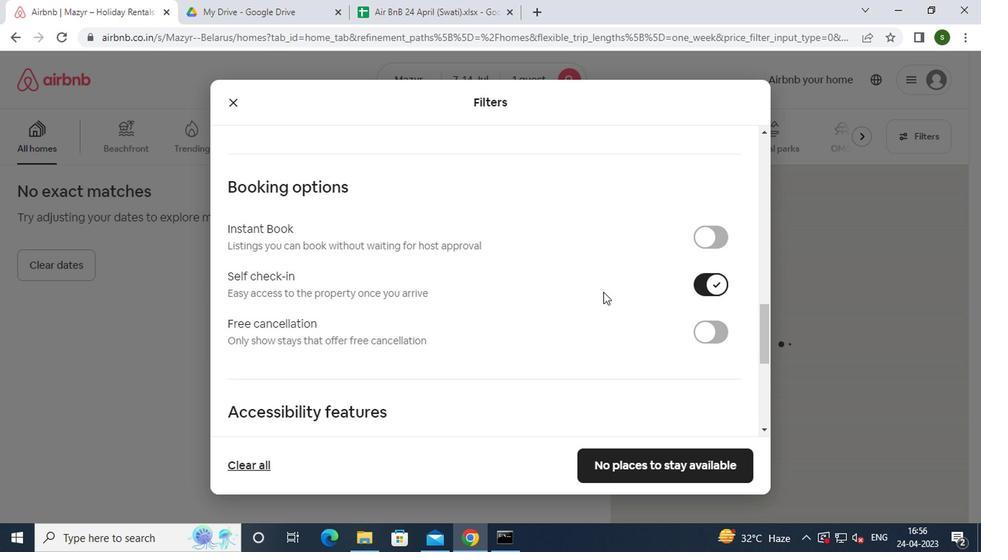 
Action: Mouse scrolled (601, 263) with delta (0, 0)
Screenshot: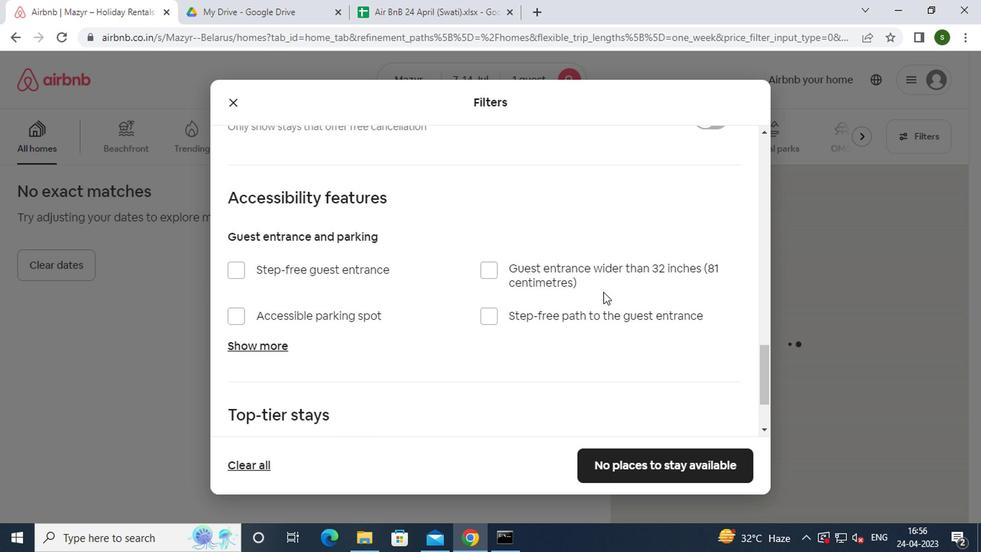 
Action: Mouse scrolled (601, 263) with delta (0, 0)
Screenshot: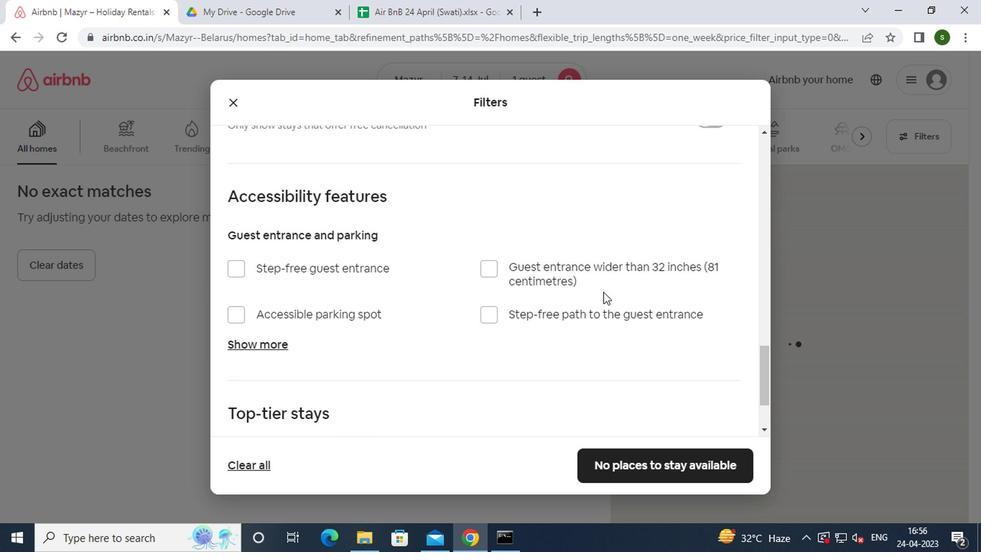 
Action: Mouse scrolled (601, 263) with delta (0, 0)
Screenshot: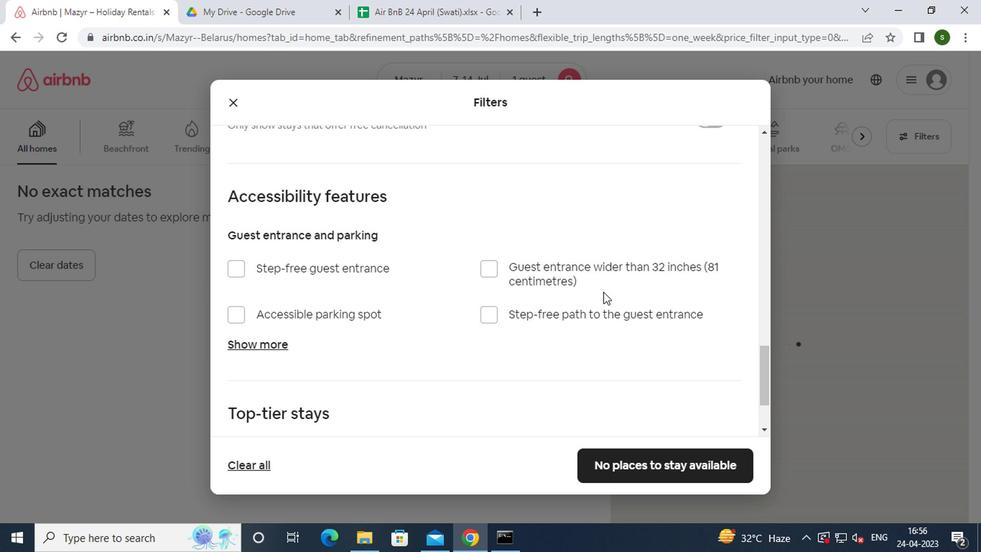 
Action: Mouse scrolled (601, 263) with delta (0, 0)
Screenshot: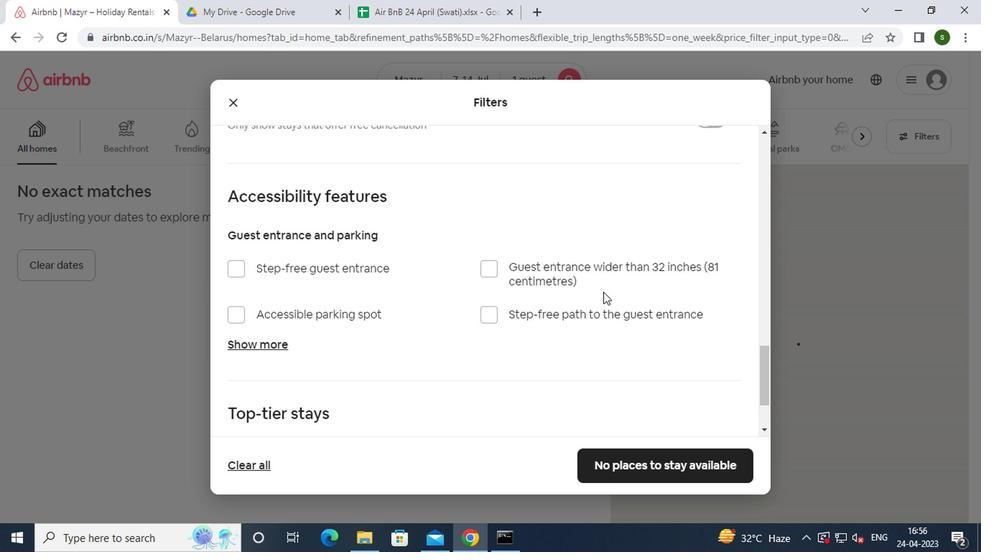 
Action: Mouse moved to (621, 370)
Screenshot: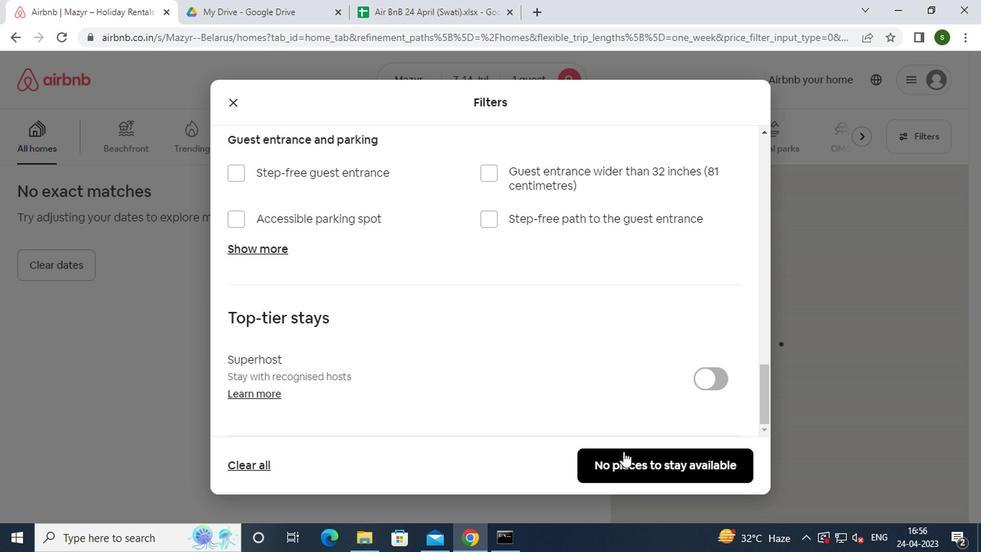 
Action: Mouse pressed left at (621, 370)
Screenshot: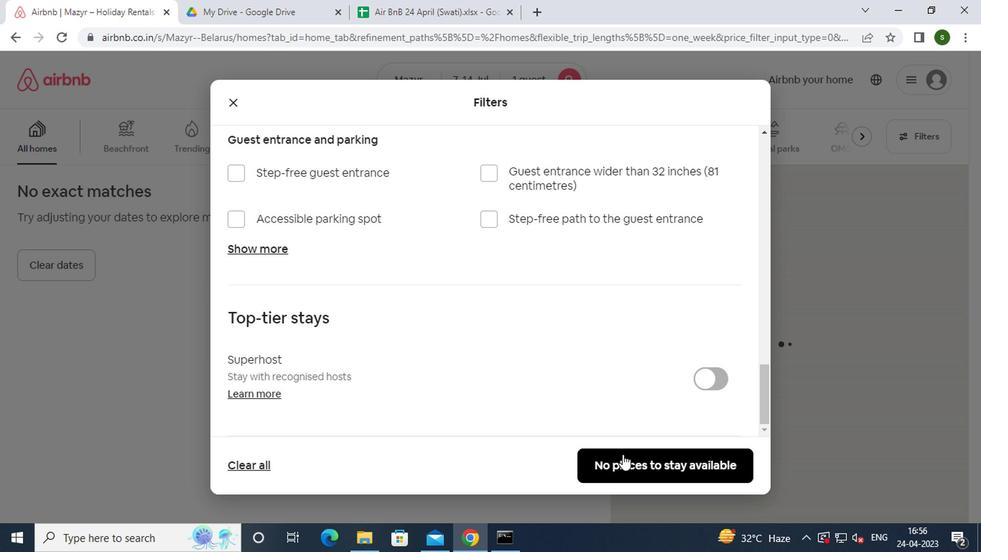
Action: Mouse moved to (496, 310)
Screenshot: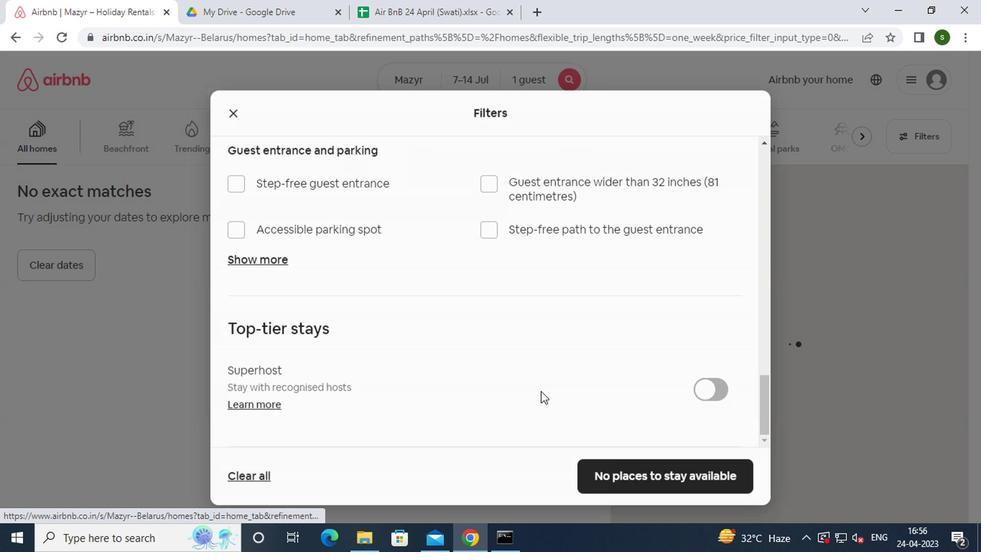 
